Task: Create a due date automation trigger when advanced on, on the tuesday after a card is due add fields with custom field "Resume" set to a date more than 1 working days ago at 11:00 AM.
Action: Mouse moved to (822, 255)
Screenshot: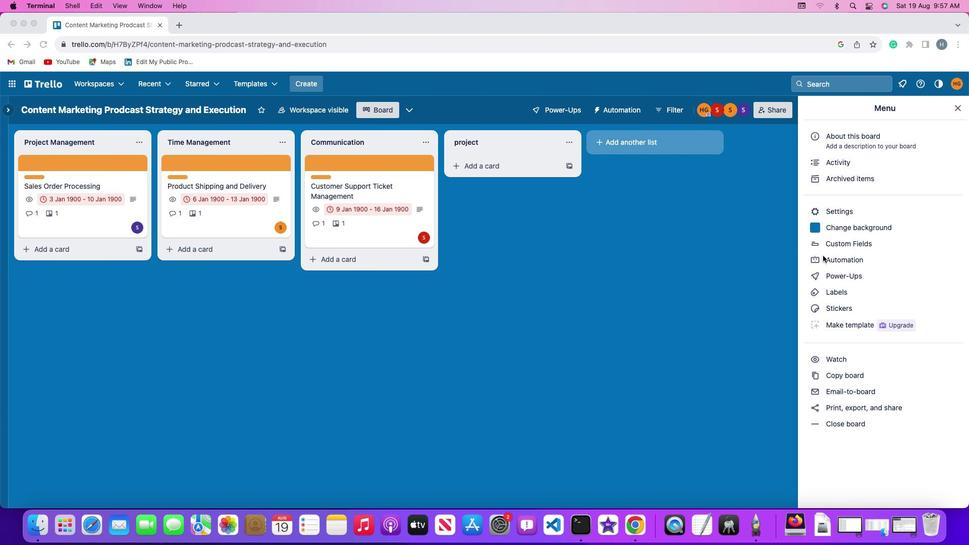 
Action: Mouse pressed left at (822, 255)
Screenshot: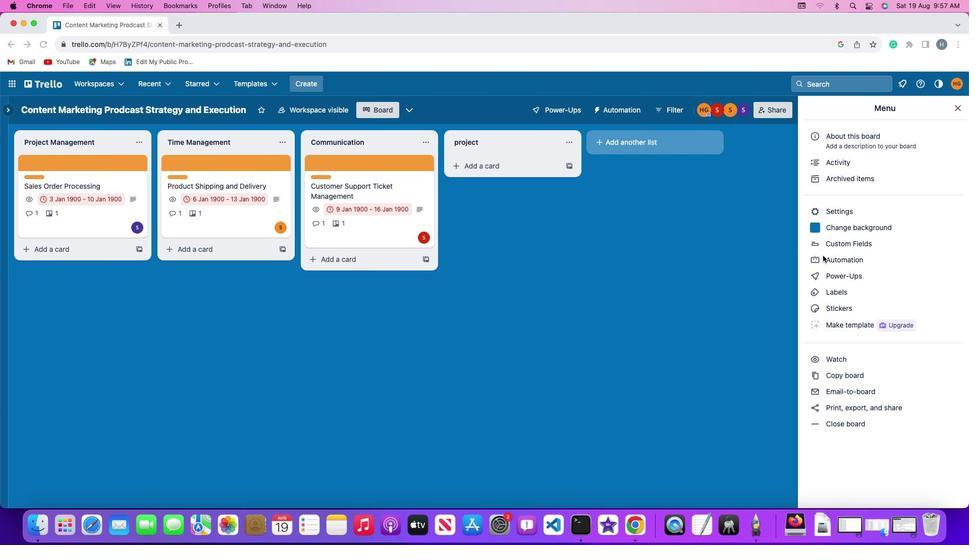 
Action: Mouse pressed left at (822, 255)
Screenshot: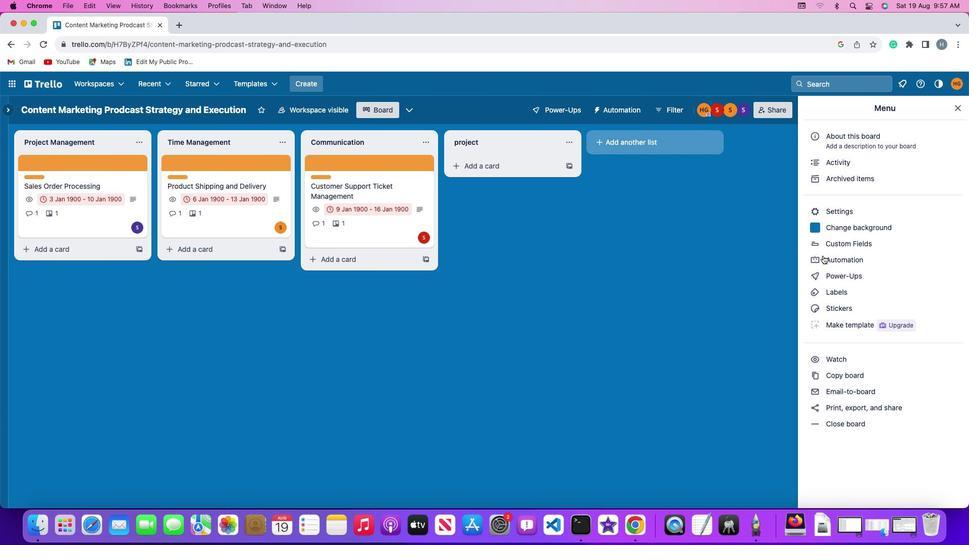 
Action: Mouse moved to (58, 236)
Screenshot: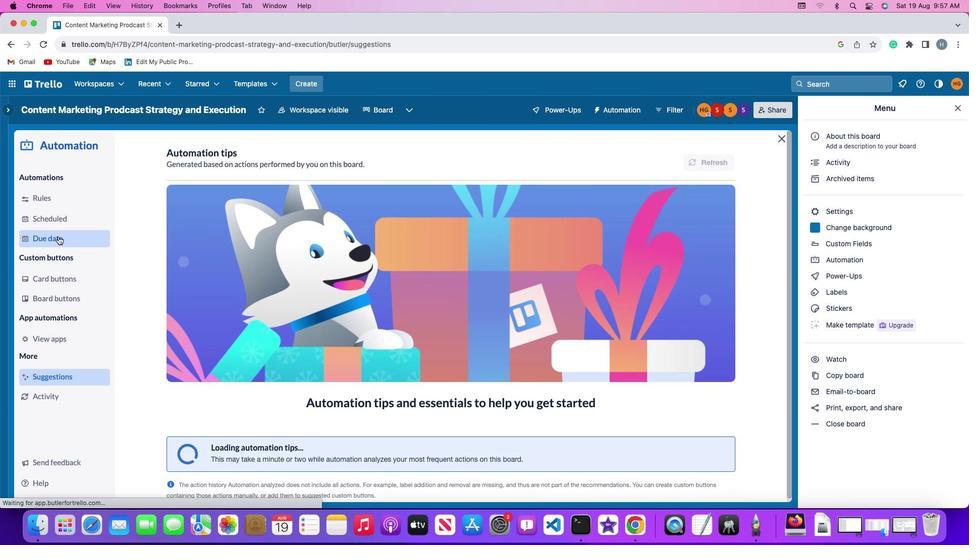 
Action: Mouse pressed left at (58, 236)
Screenshot: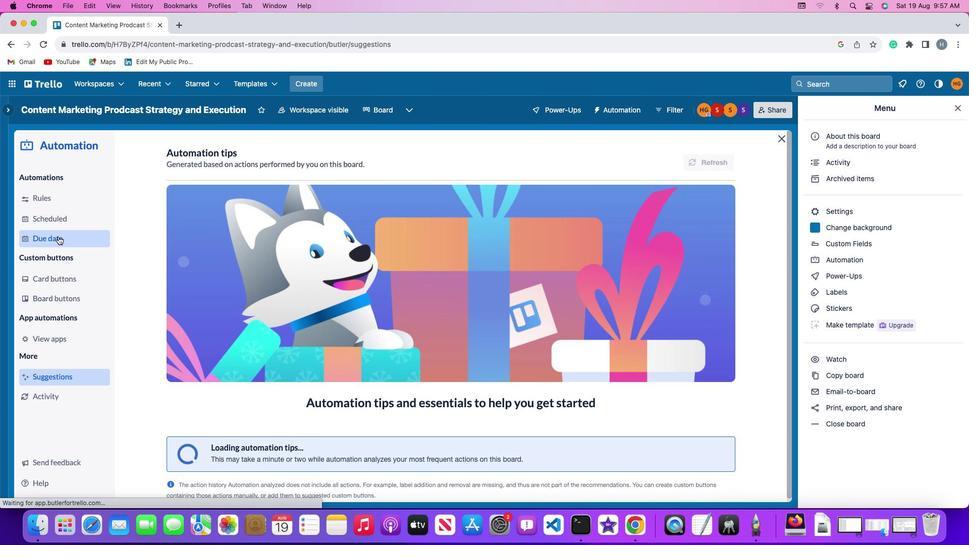 
Action: Mouse moved to (679, 154)
Screenshot: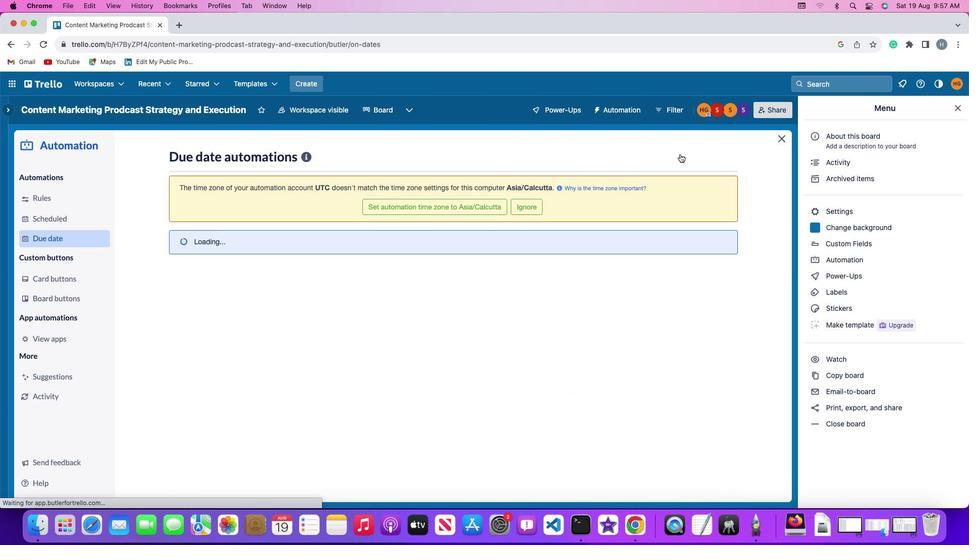 
Action: Mouse pressed left at (679, 154)
Screenshot: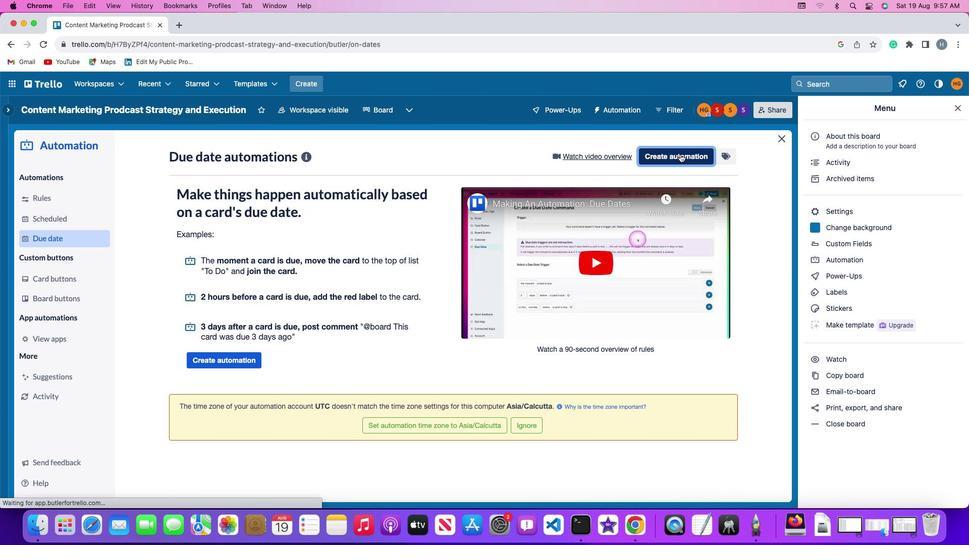 
Action: Mouse moved to (196, 252)
Screenshot: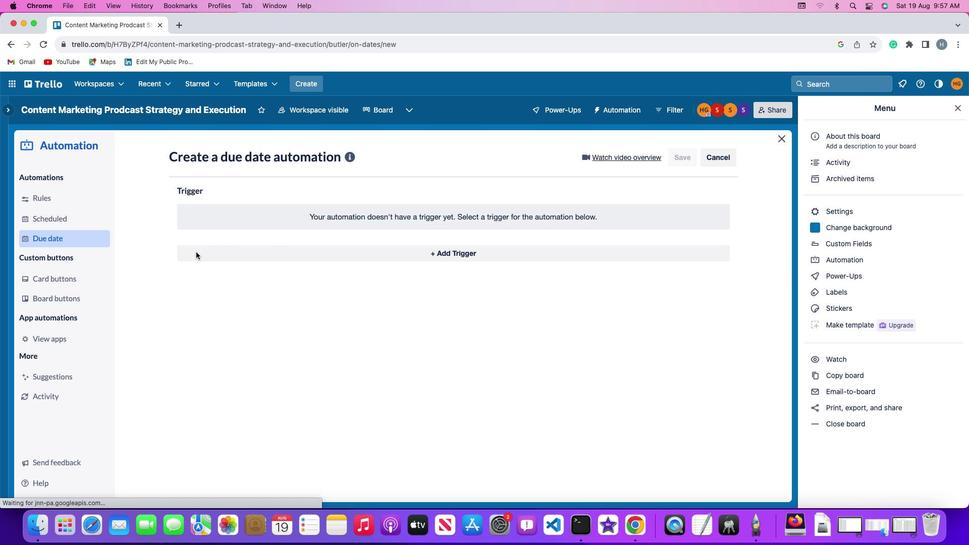 
Action: Mouse pressed left at (196, 252)
Screenshot: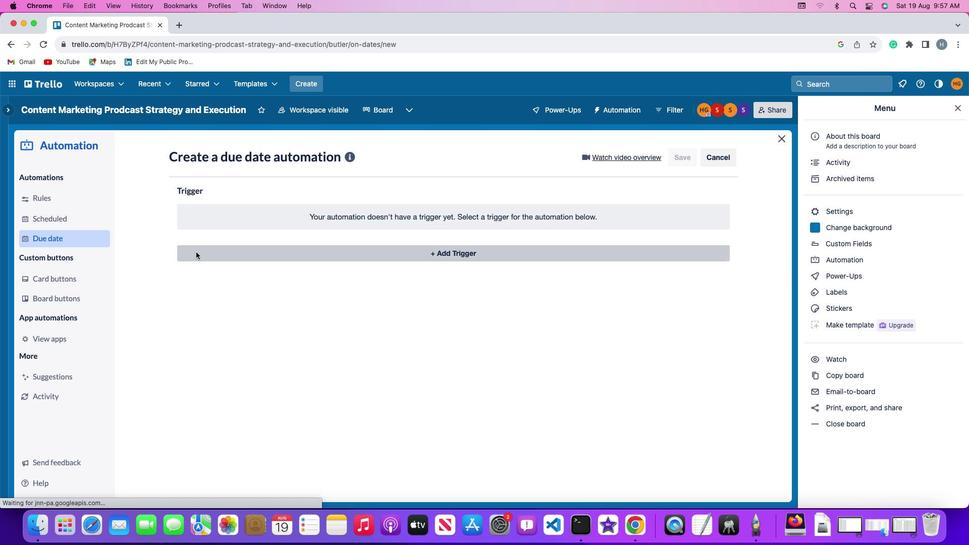 
Action: Mouse moved to (215, 441)
Screenshot: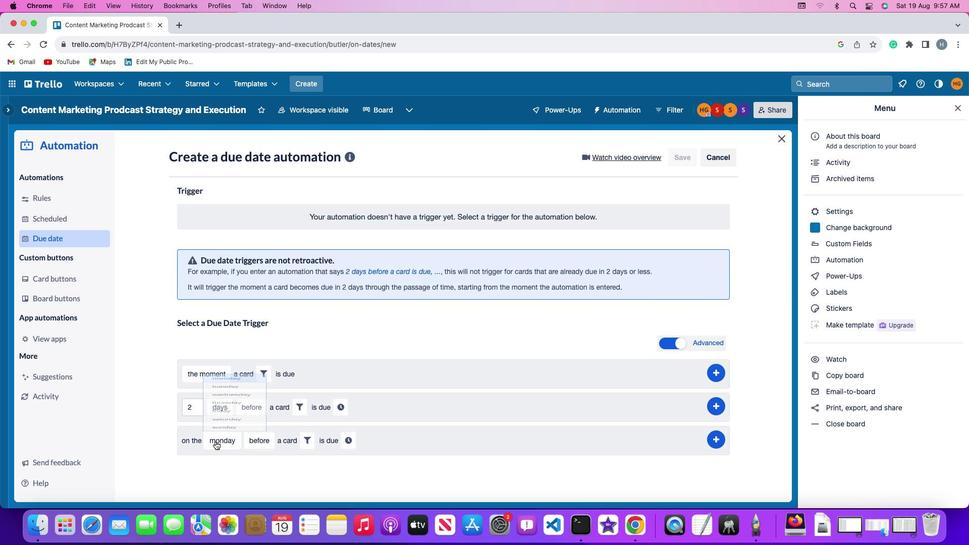 
Action: Mouse pressed left at (215, 441)
Screenshot: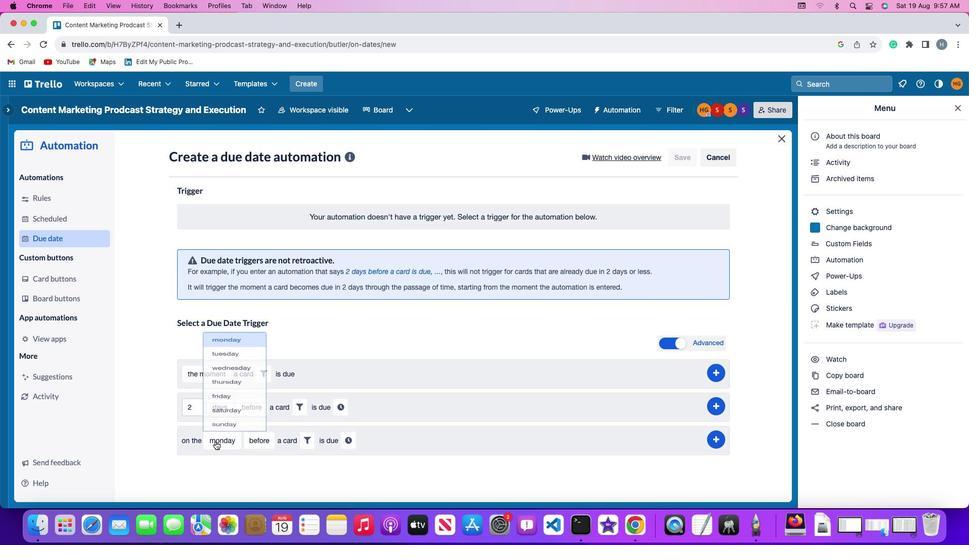 
Action: Mouse moved to (225, 327)
Screenshot: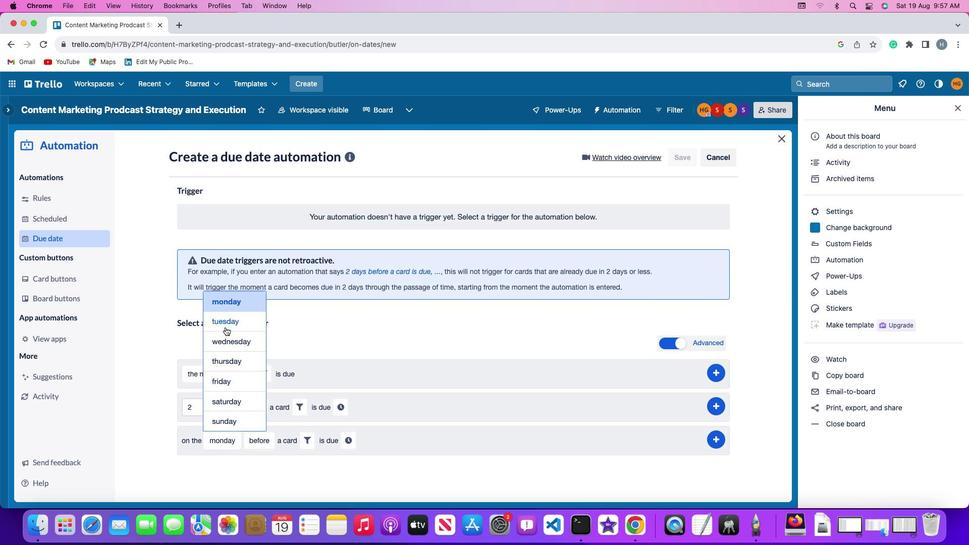 
Action: Mouse pressed left at (225, 327)
Screenshot: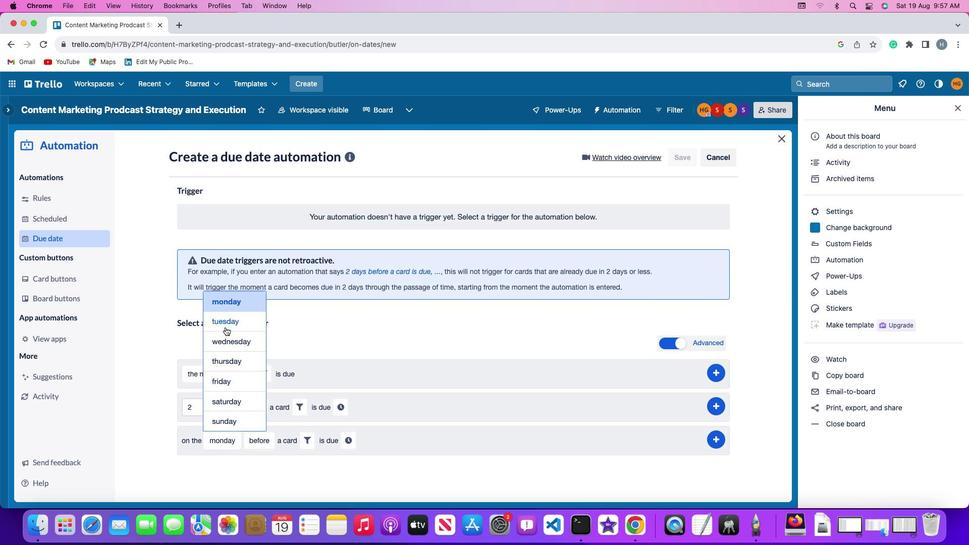 
Action: Mouse moved to (262, 442)
Screenshot: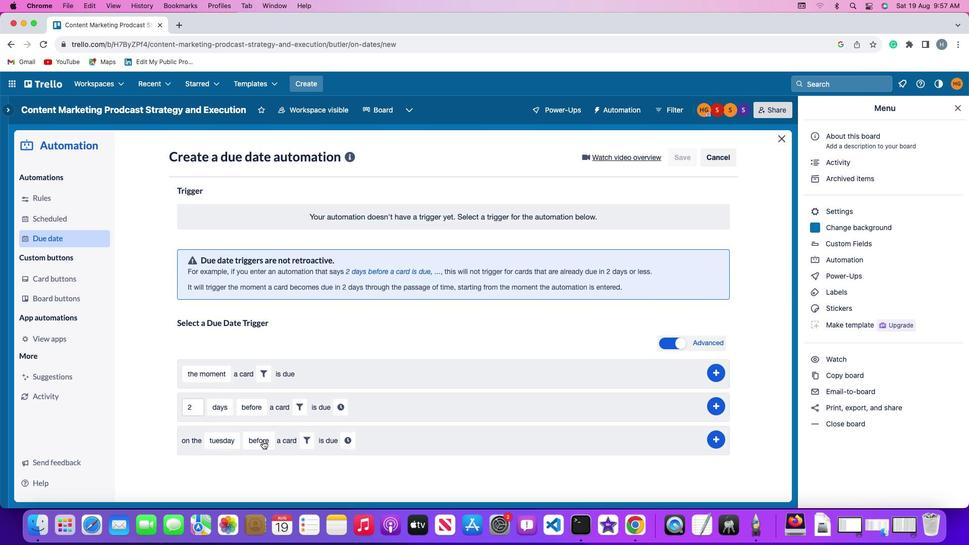 
Action: Mouse pressed left at (262, 442)
Screenshot: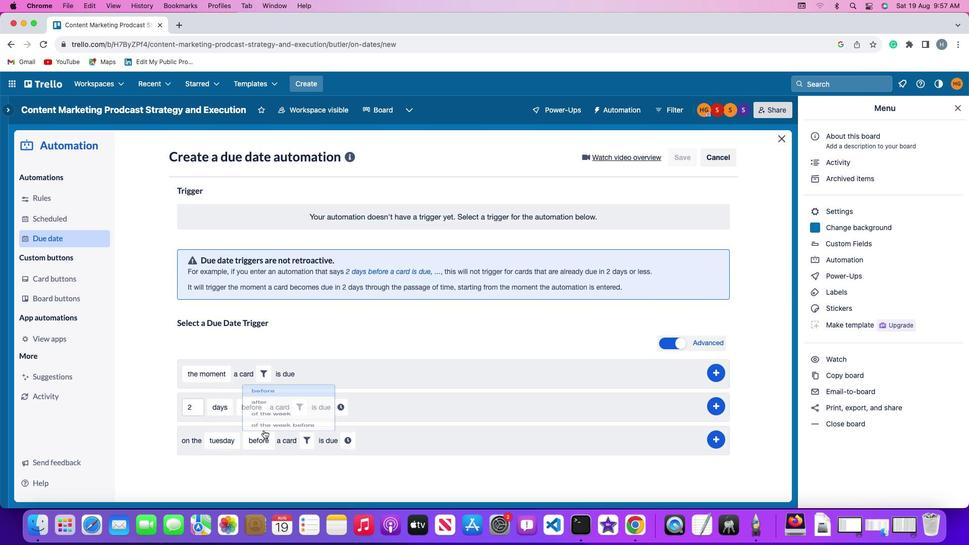 
Action: Mouse moved to (276, 381)
Screenshot: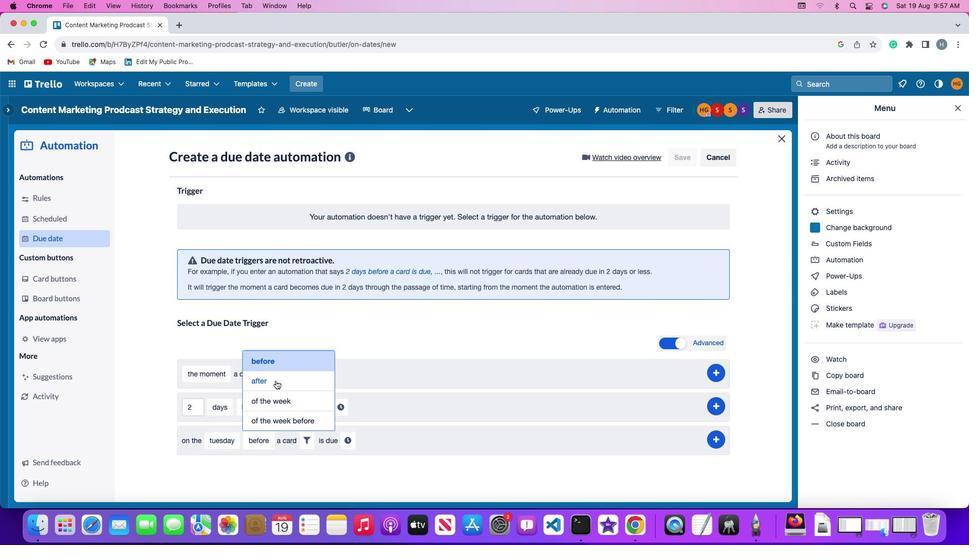 
Action: Mouse pressed left at (276, 381)
Screenshot: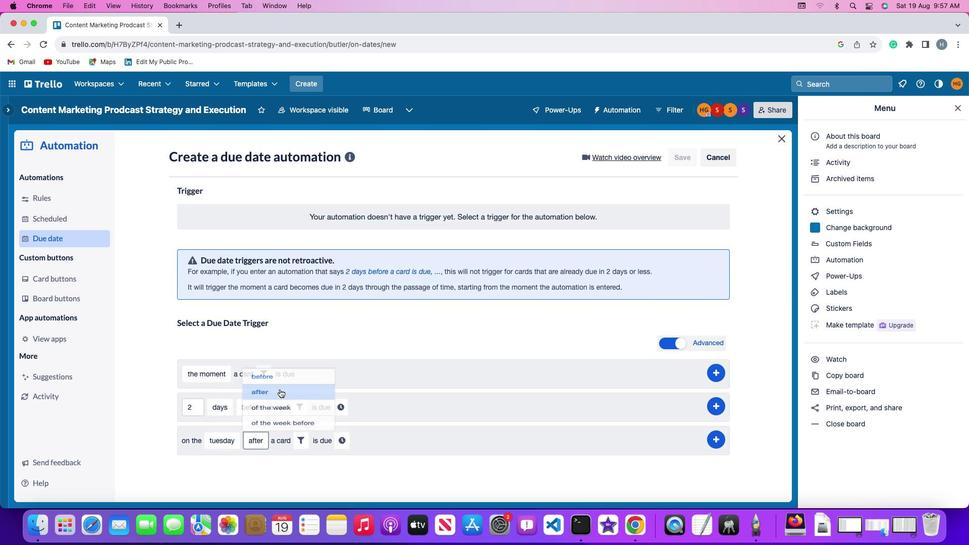
Action: Mouse moved to (302, 436)
Screenshot: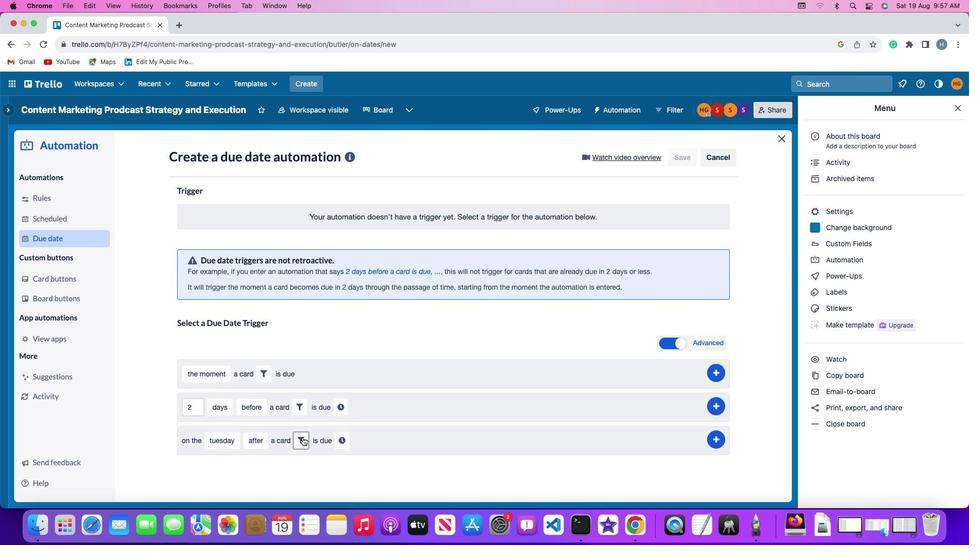 
Action: Mouse pressed left at (302, 436)
Screenshot: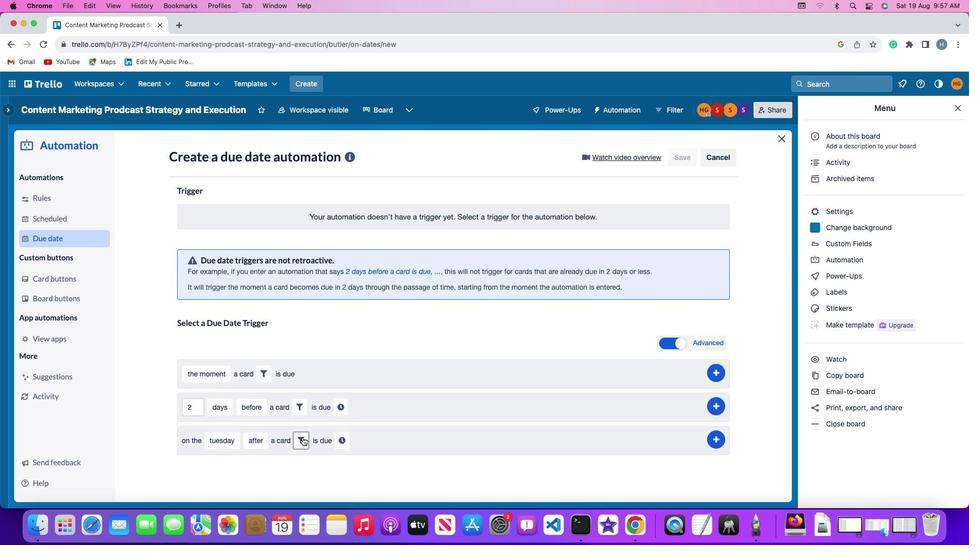 
Action: Mouse moved to (463, 467)
Screenshot: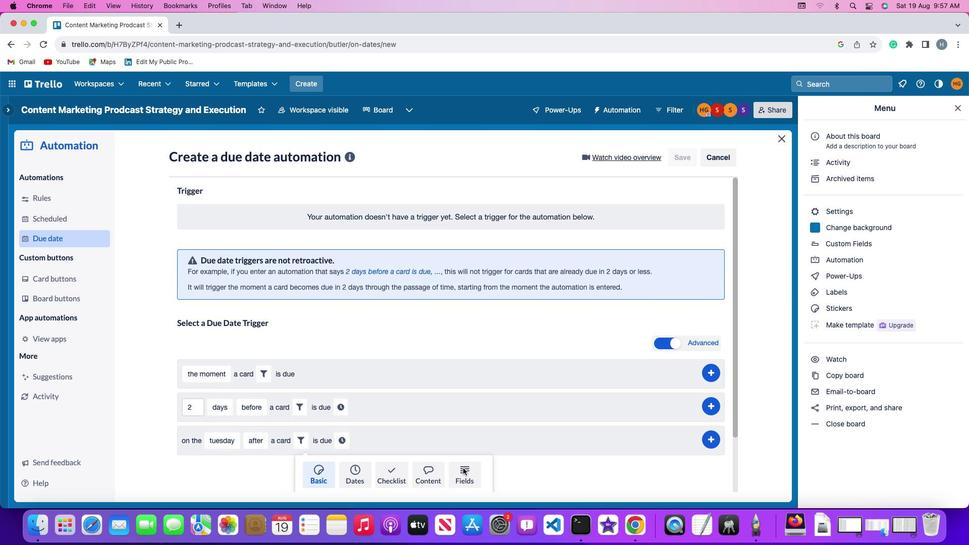 
Action: Mouse pressed left at (463, 467)
Screenshot: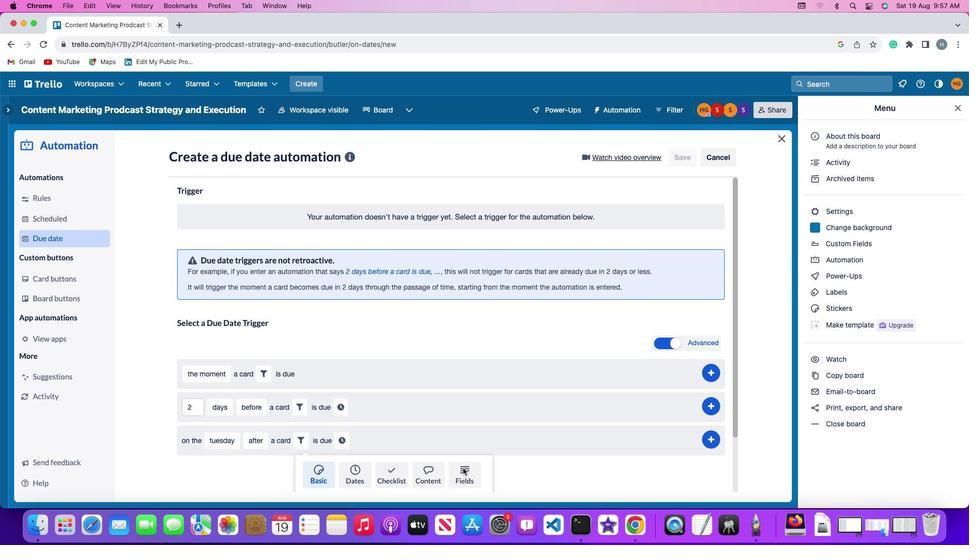 
Action: Mouse moved to (228, 463)
Screenshot: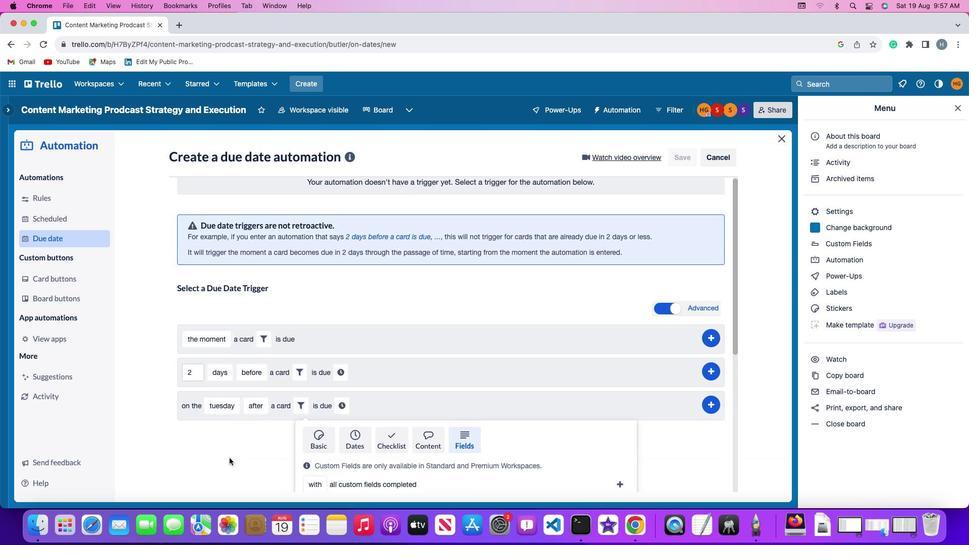 
Action: Mouse scrolled (228, 463) with delta (0, 0)
Screenshot: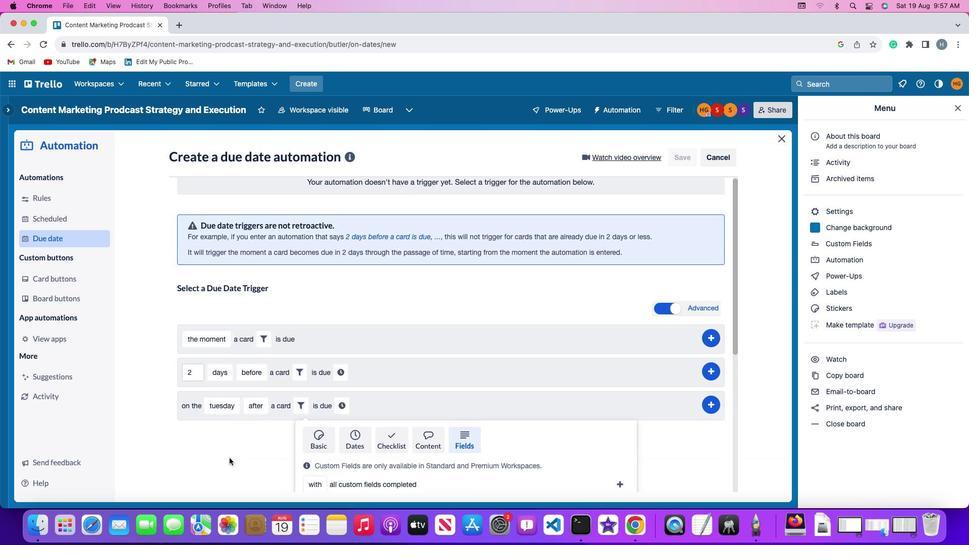 
Action: Mouse moved to (228, 463)
Screenshot: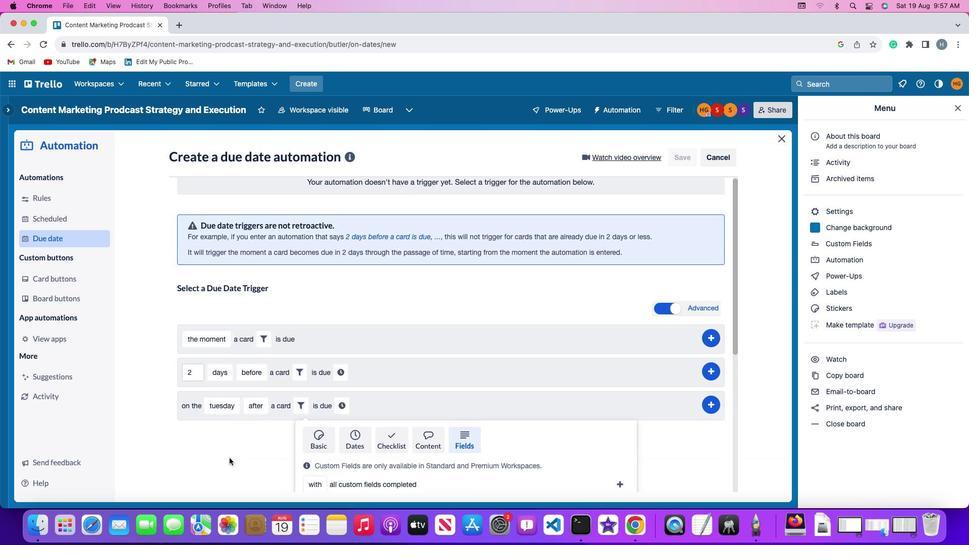 
Action: Mouse scrolled (228, 463) with delta (0, 0)
Screenshot: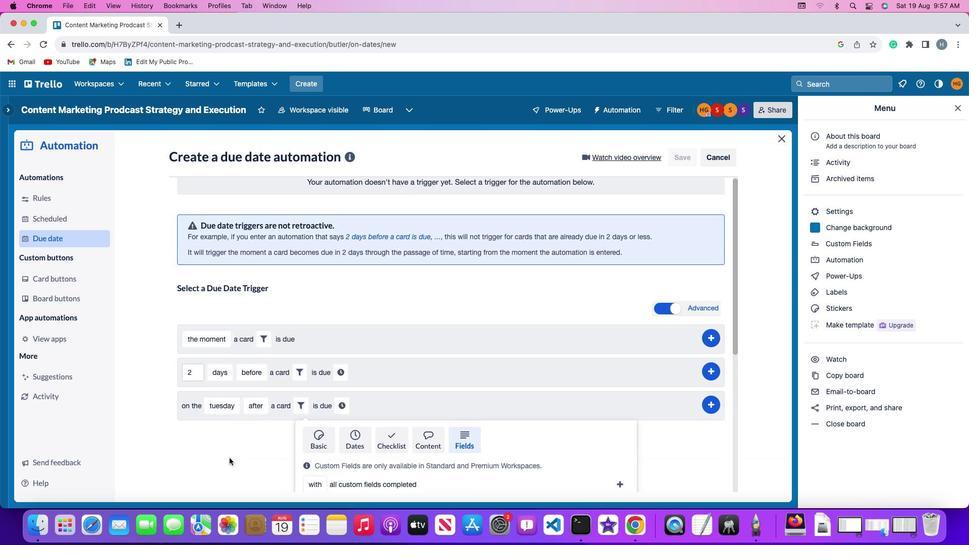 
Action: Mouse moved to (228, 463)
Screenshot: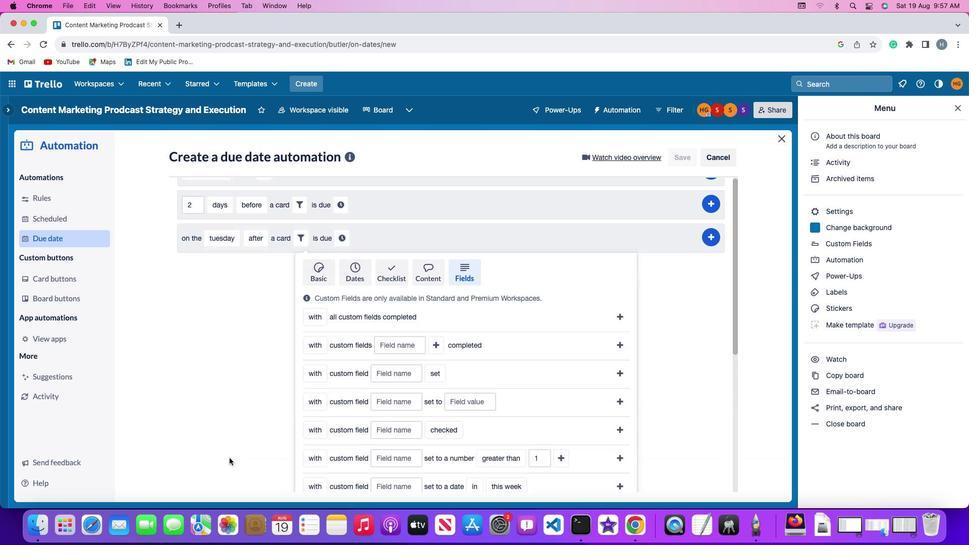 
Action: Mouse scrolled (228, 463) with delta (0, -1)
Screenshot: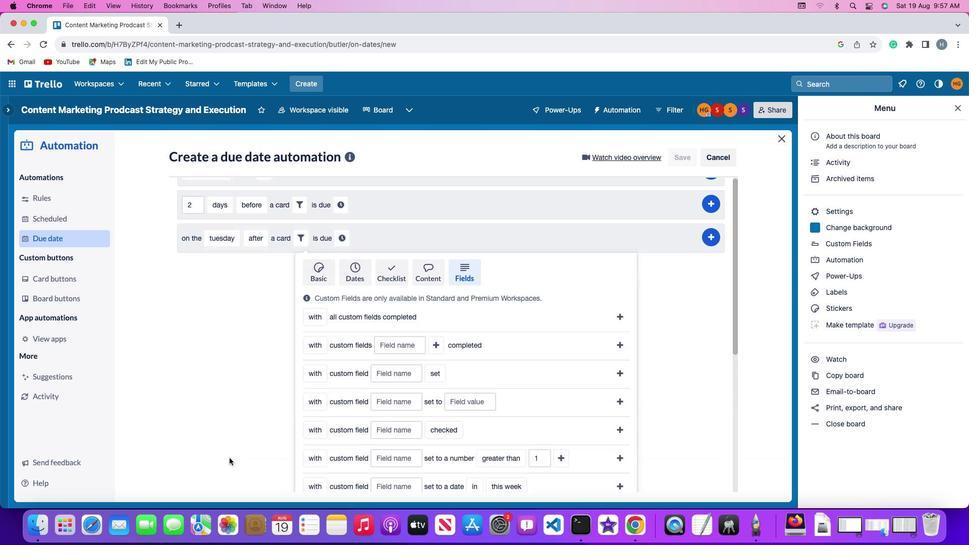 
Action: Mouse moved to (228, 461)
Screenshot: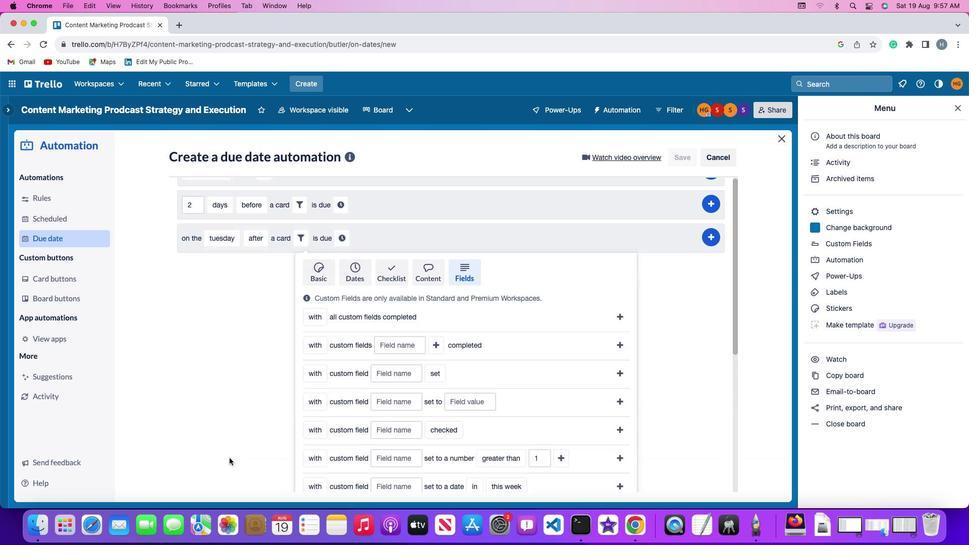 
Action: Mouse scrolled (228, 461) with delta (0, -2)
Screenshot: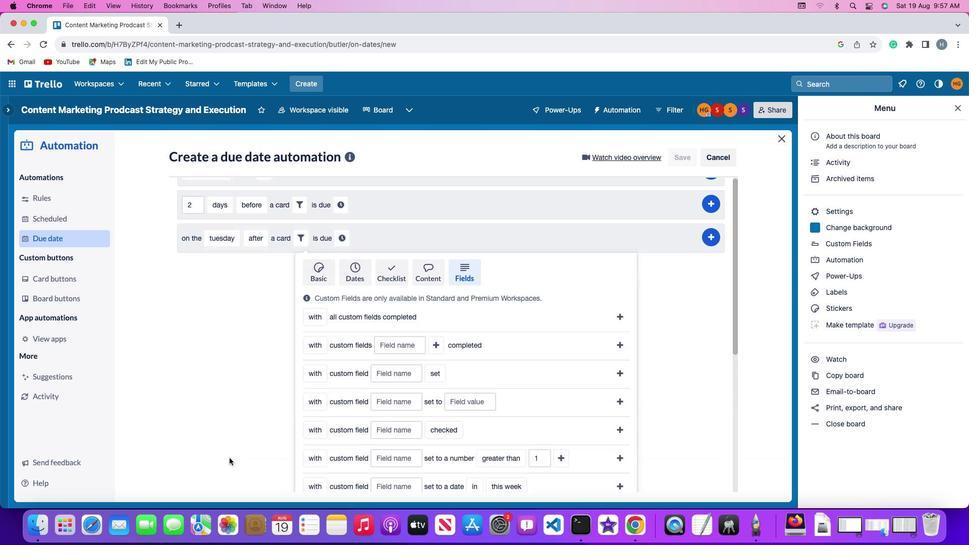 
Action: Mouse moved to (229, 460)
Screenshot: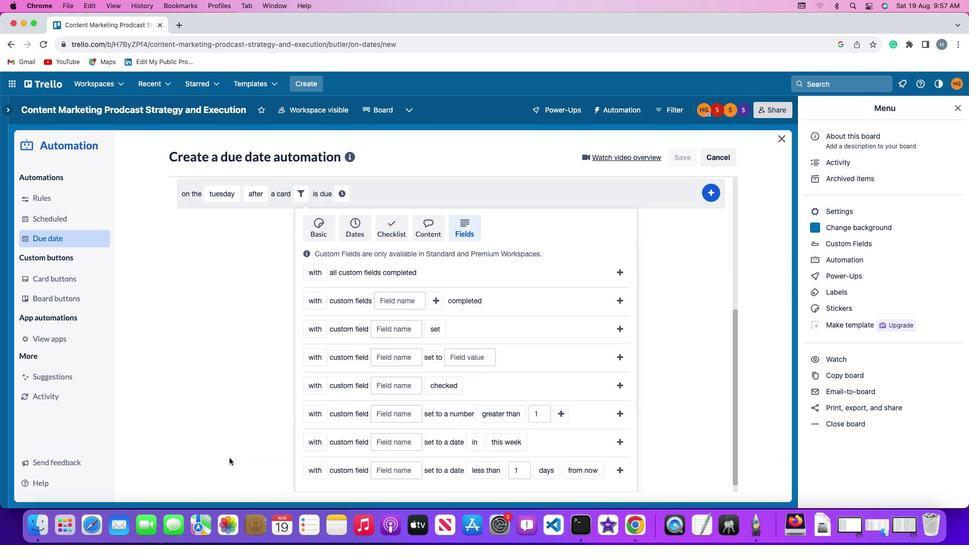 
Action: Mouse scrolled (229, 460) with delta (0, -2)
Screenshot: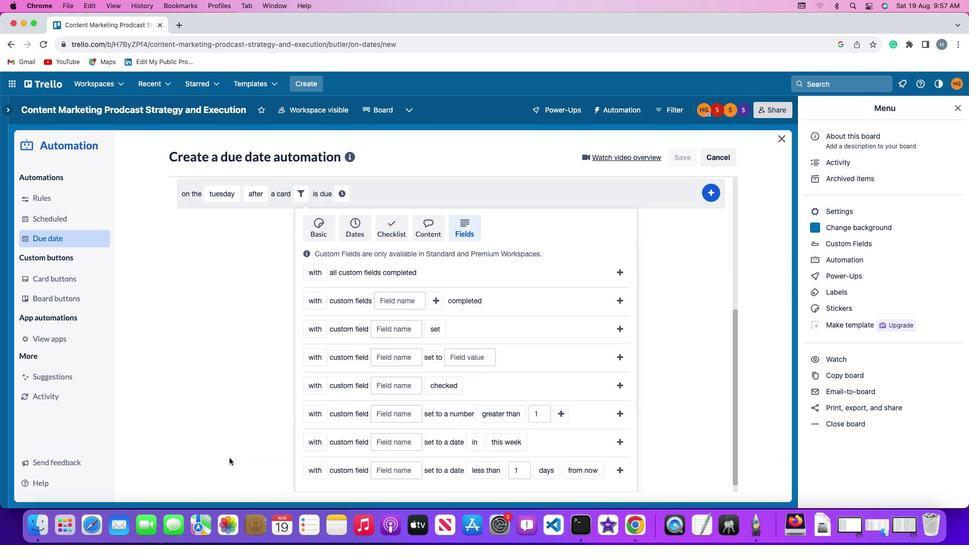 
Action: Mouse moved to (229, 457)
Screenshot: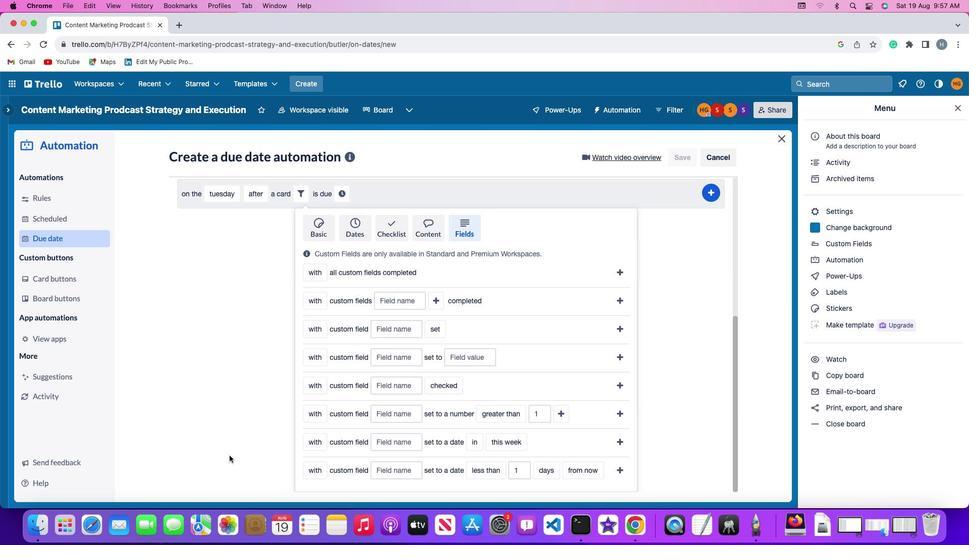 
Action: Mouse scrolled (229, 457) with delta (0, 0)
Screenshot: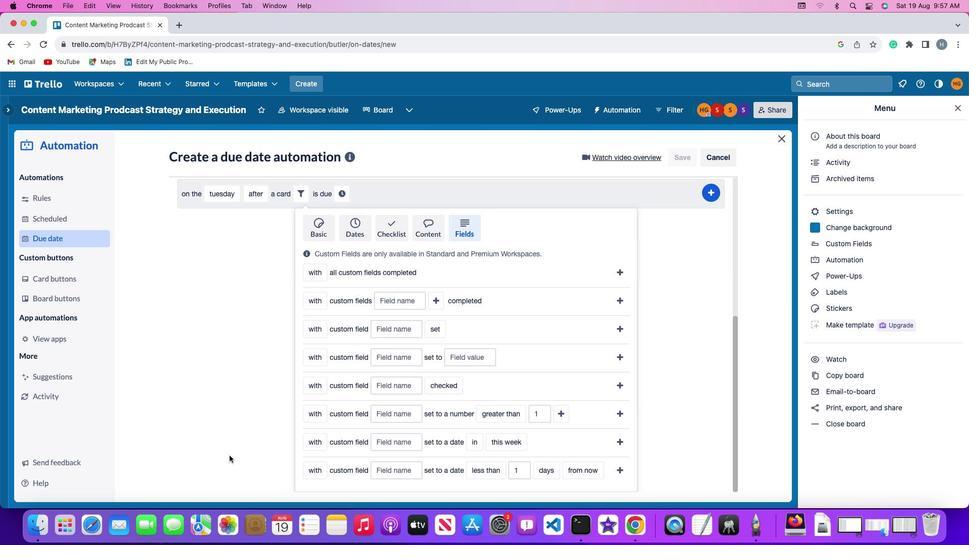 
Action: Mouse moved to (229, 457)
Screenshot: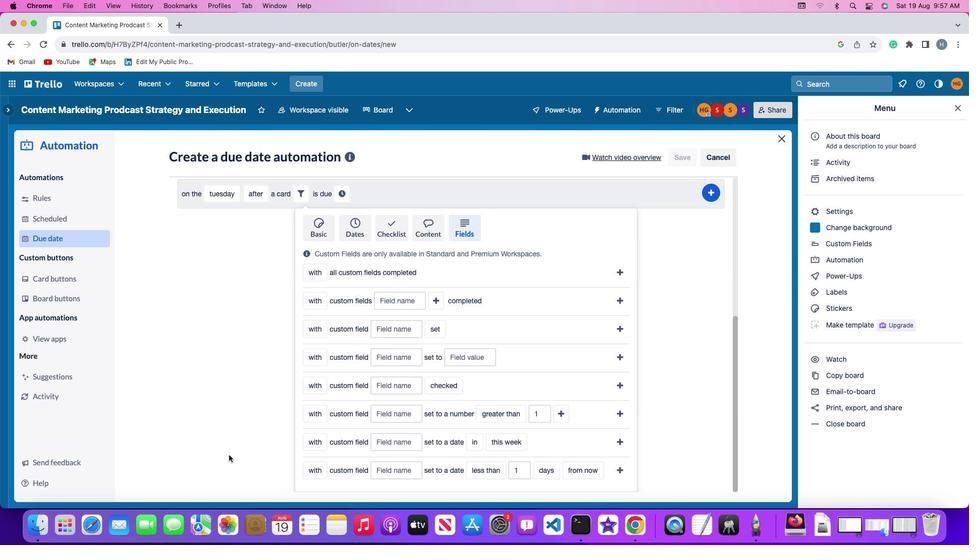 
Action: Mouse scrolled (229, 457) with delta (0, 0)
Screenshot: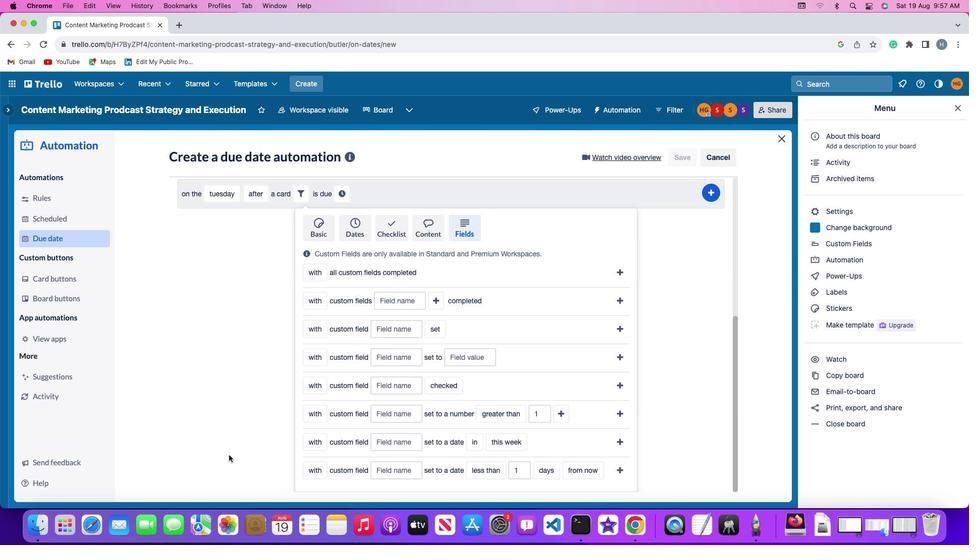 
Action: Mouse scrolled (229, 457) with delta (0, -1)
Screenshot: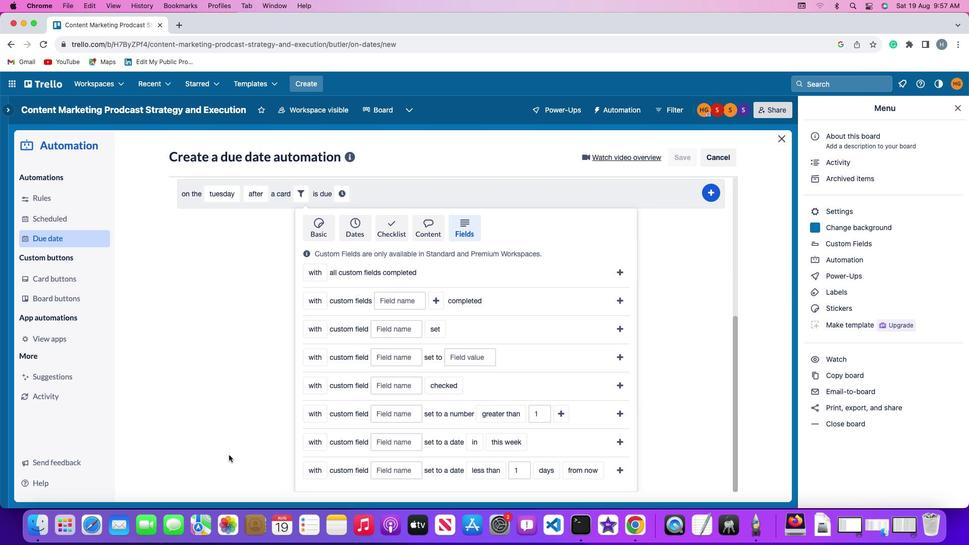 
Action: Mouse moved to (229, 456)
Screenshot: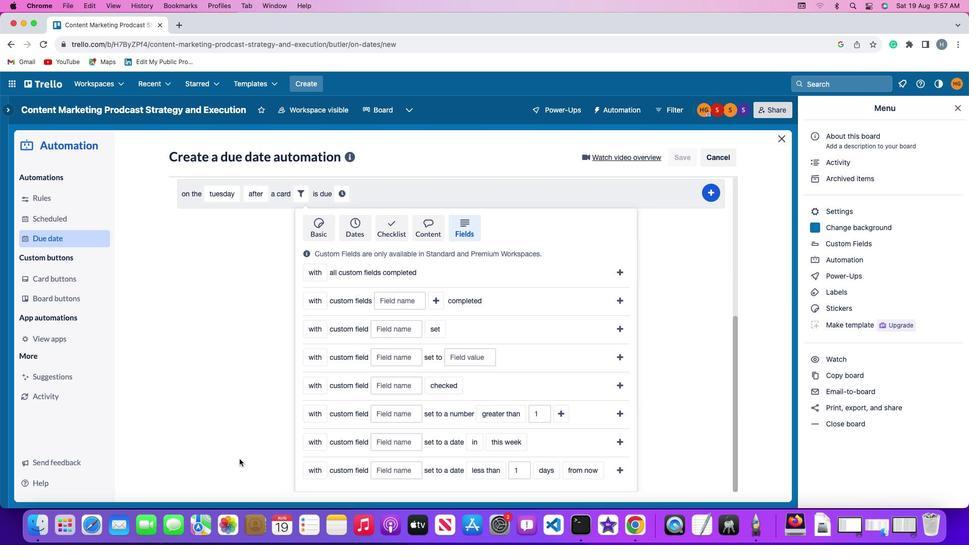 
Action: Mouse scrolled (229, 456) with delta (0, -2)
Screenshot: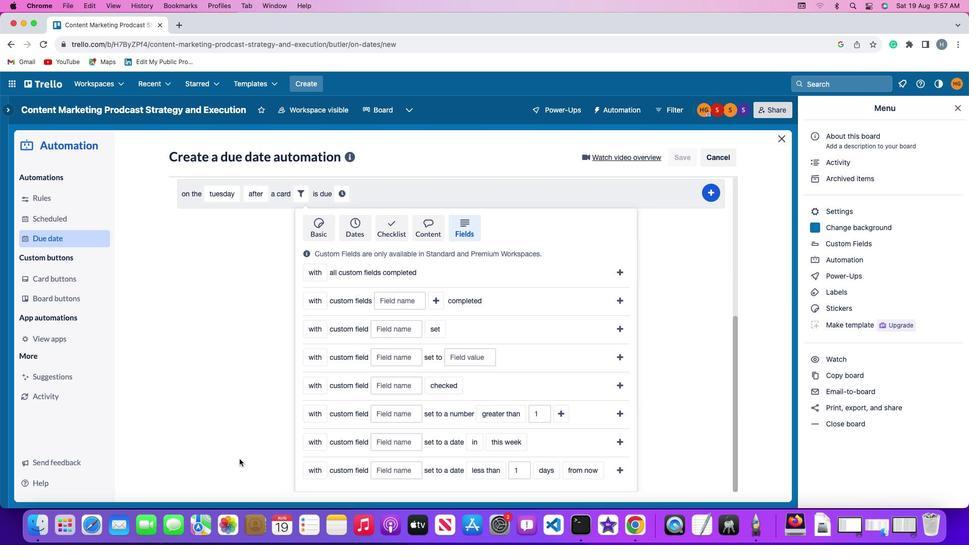 
Action: Mouse moved to (310, 466)
Screenshot: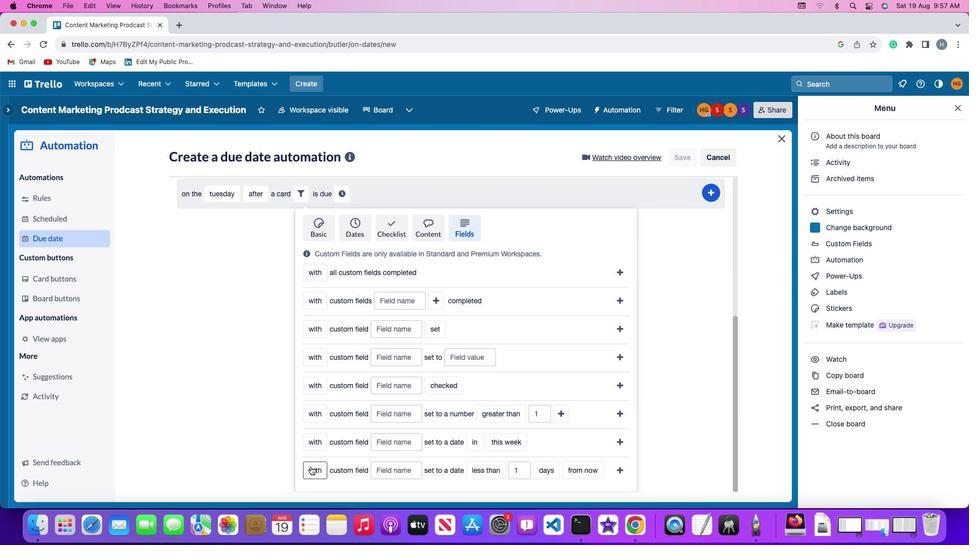
Action: Mouse pressed left at (310, 466)
Screenshot: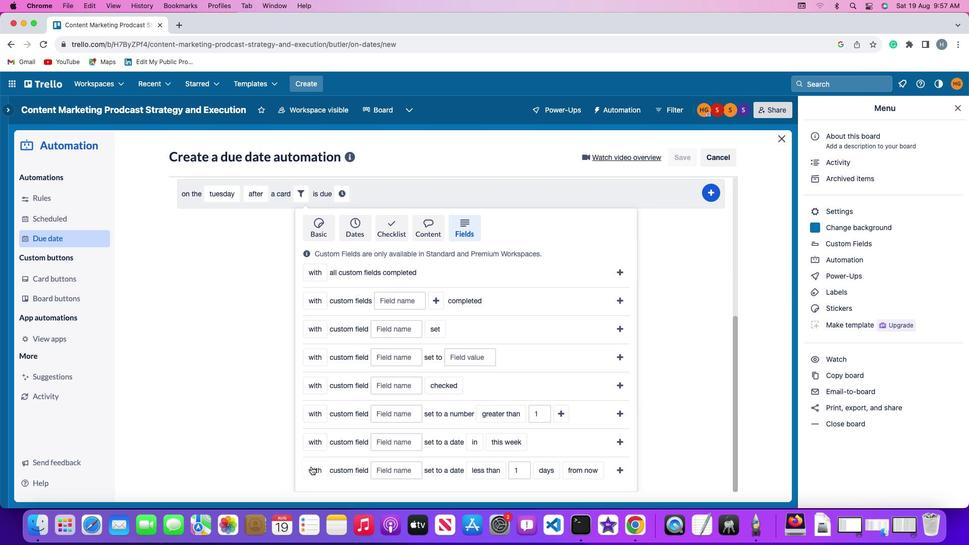 
Action: Mouse moved to (317, 430)
Screenshot: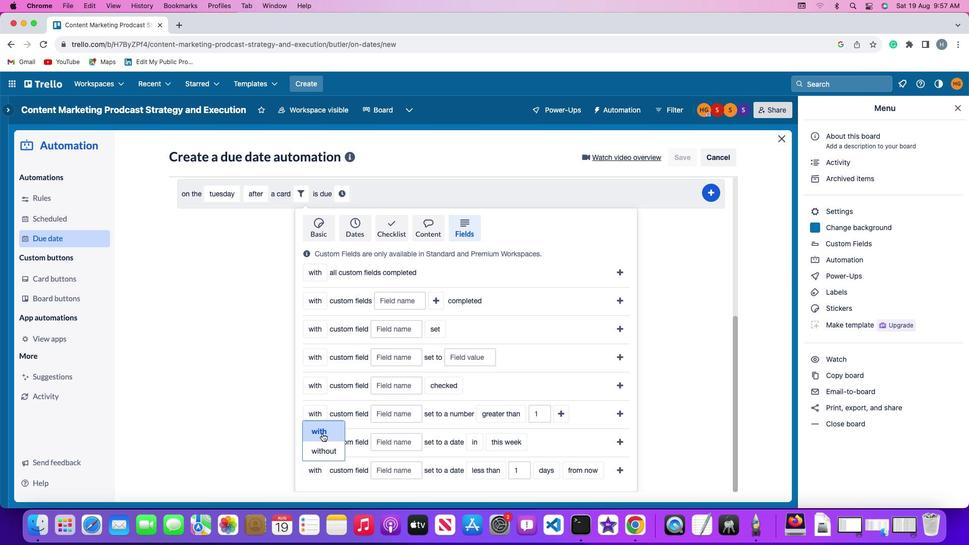 
Action: Mouse pressed left at (317, 430)
Screenshot: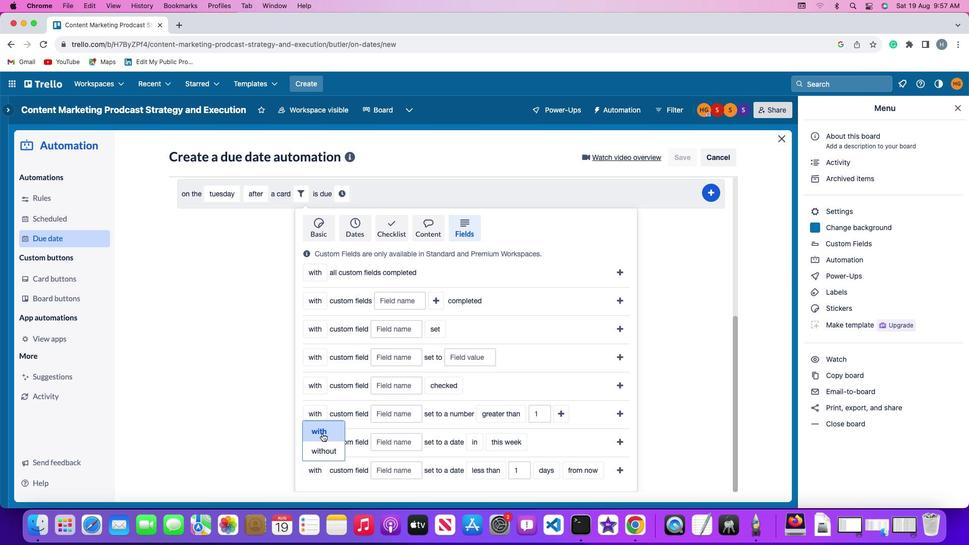 
Action: Mouse moved to (387, 471)
Screenshot: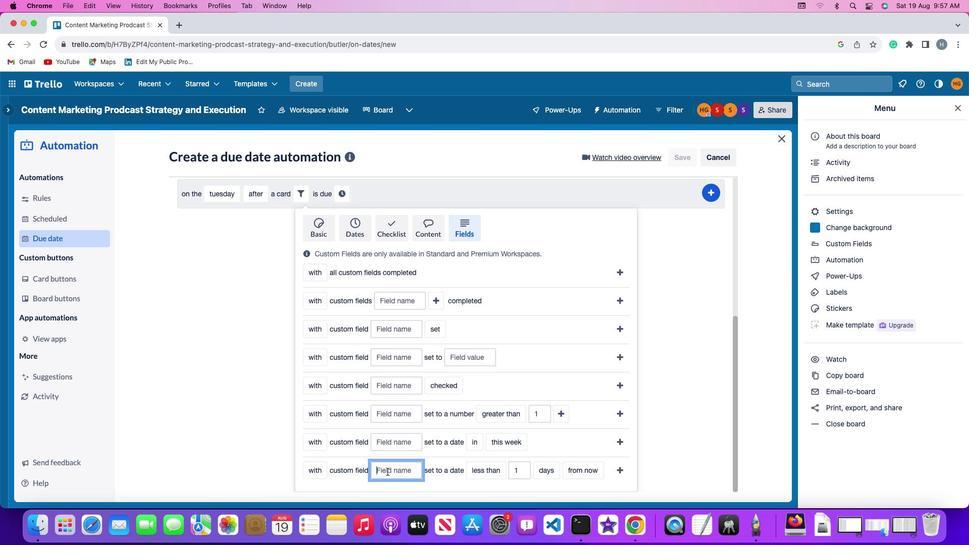
Action: Mouse pressed left at (387, 471)
Screenshot: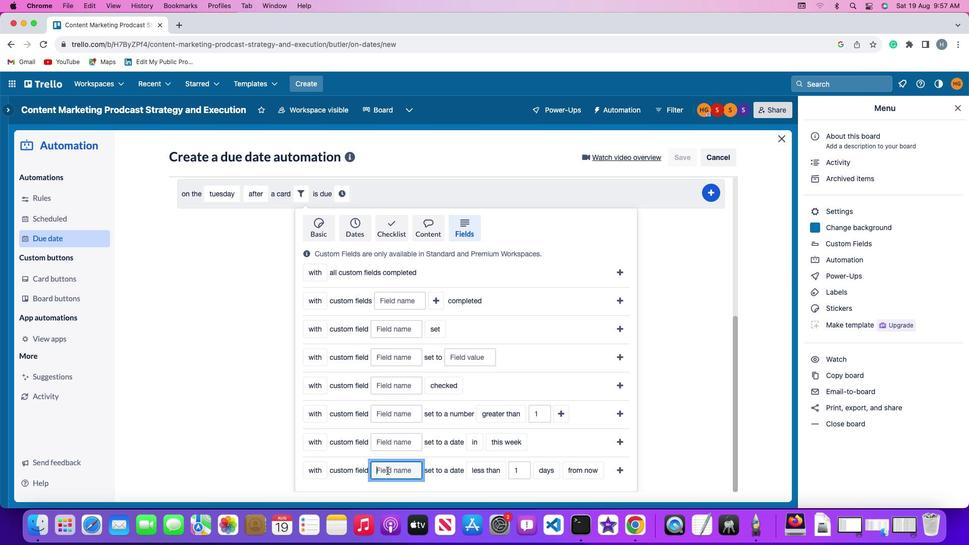 
Action: Mouse moved to (379, 471)
Screenshot: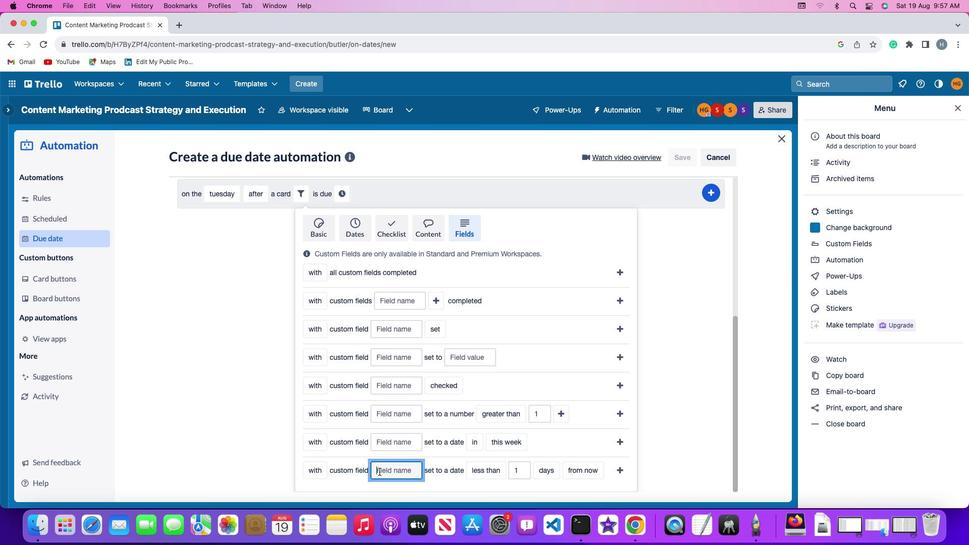 
Action: Key pressed Key.shift'R''e''s''u''m''e'
Screenshot: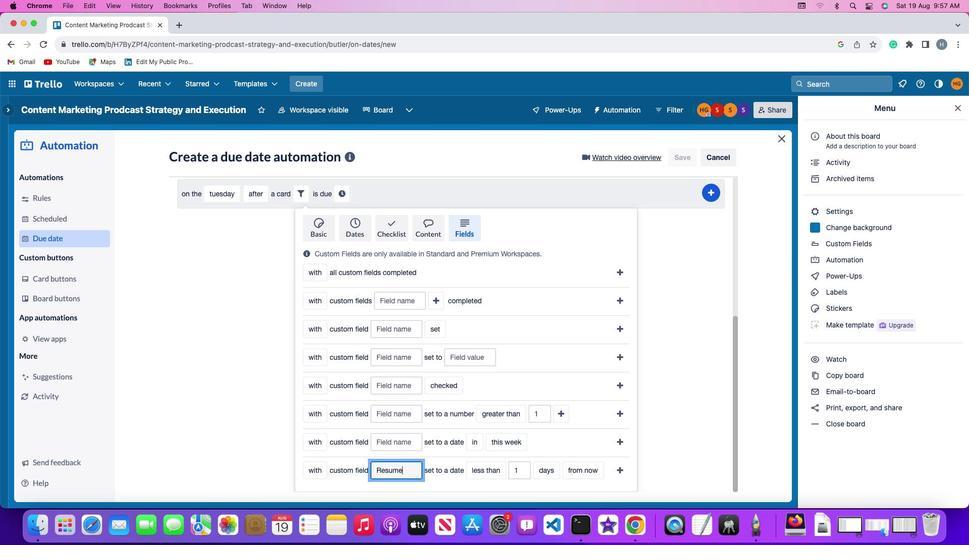 
Action: Mouse moved to (448, 474)
Screenshot: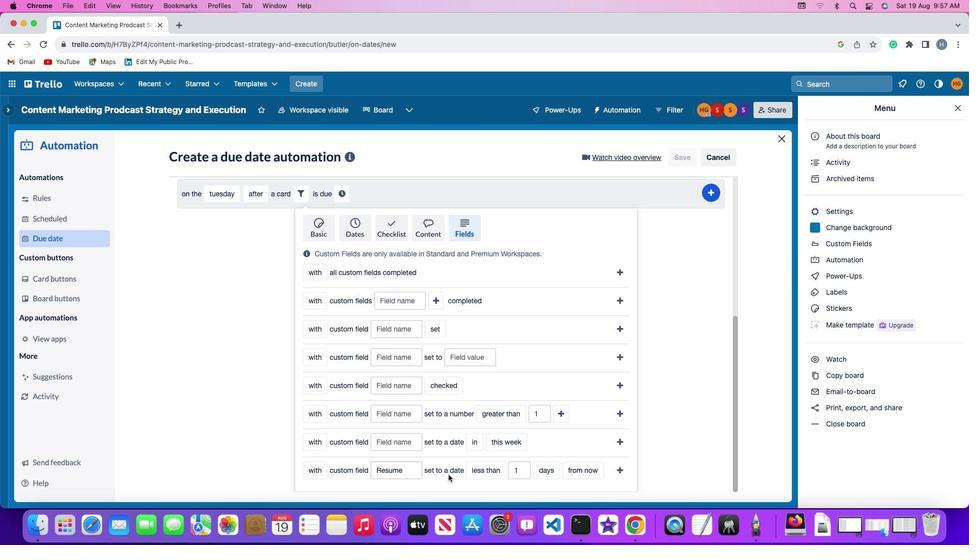 
Action: Mouse pressed left at (448, 474)
Screenshot: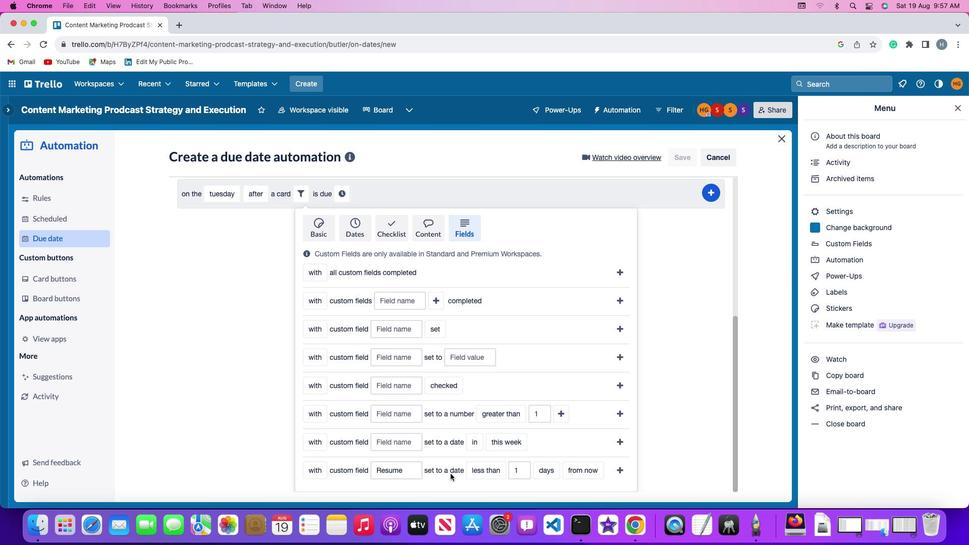 
Action: Mouse moved to (497, 467)
Screenshot: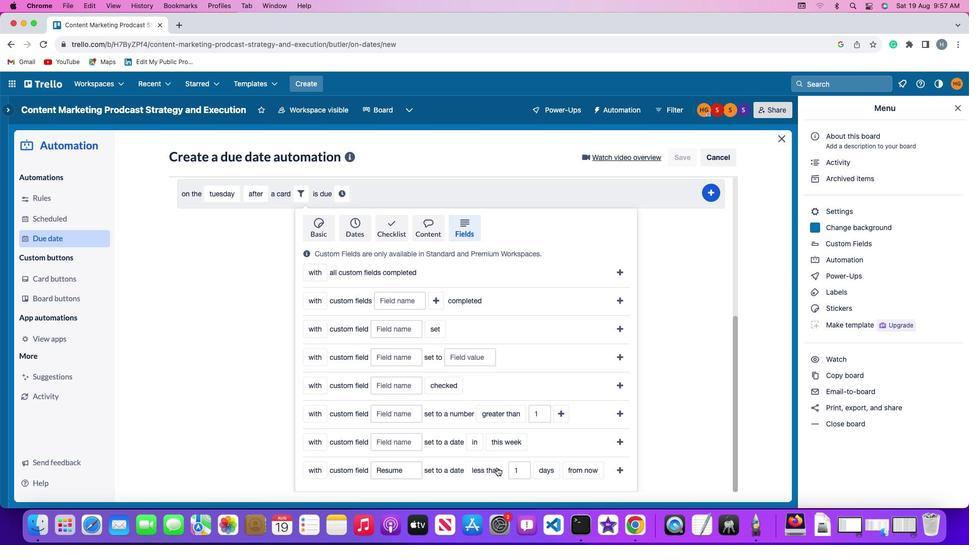 
Action: Mouse pressed left at (497, 467)
Screenshot: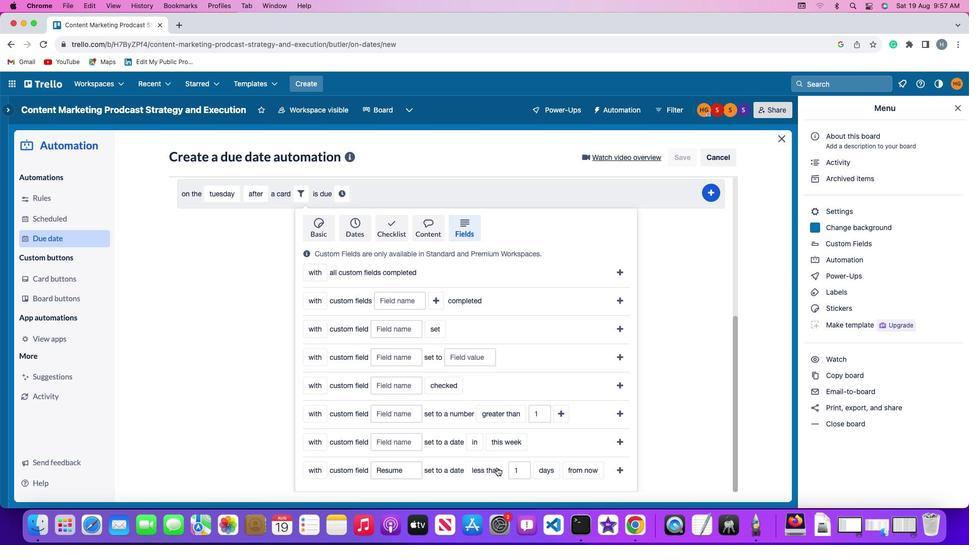
Action: Mouse moved to (494, 432)
Screenshot: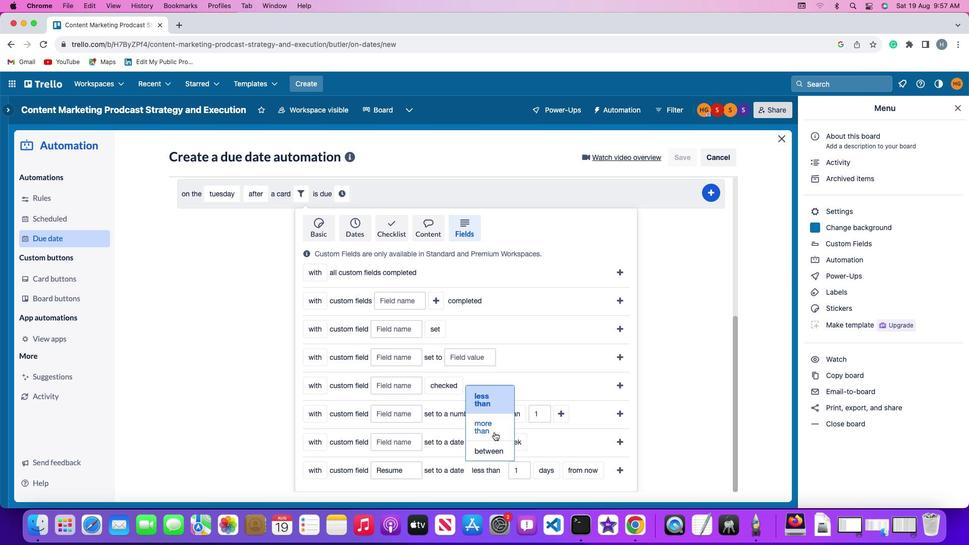 
Action: Mouse pressed left at (494, 432)
Screenshot: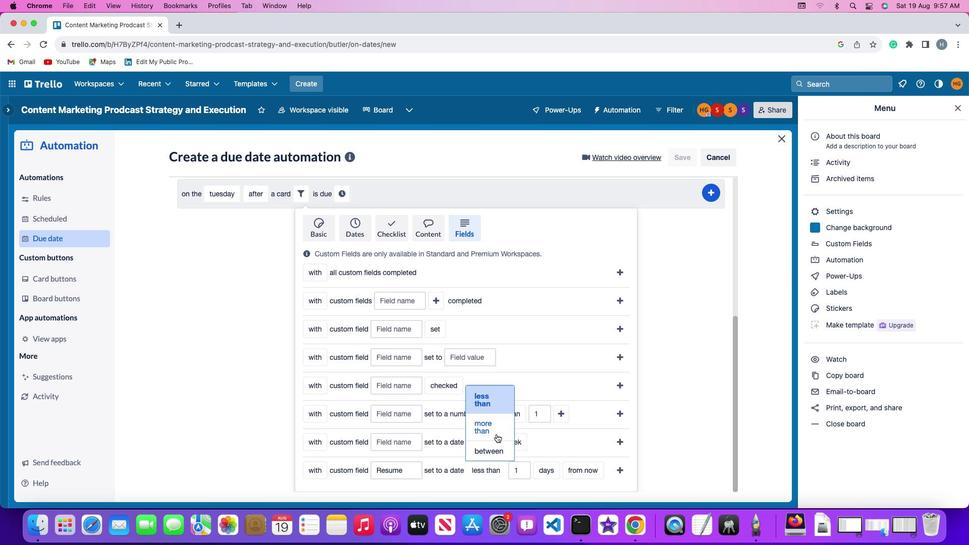 
Action: Mouse moved to (525, 470)
Screenshot: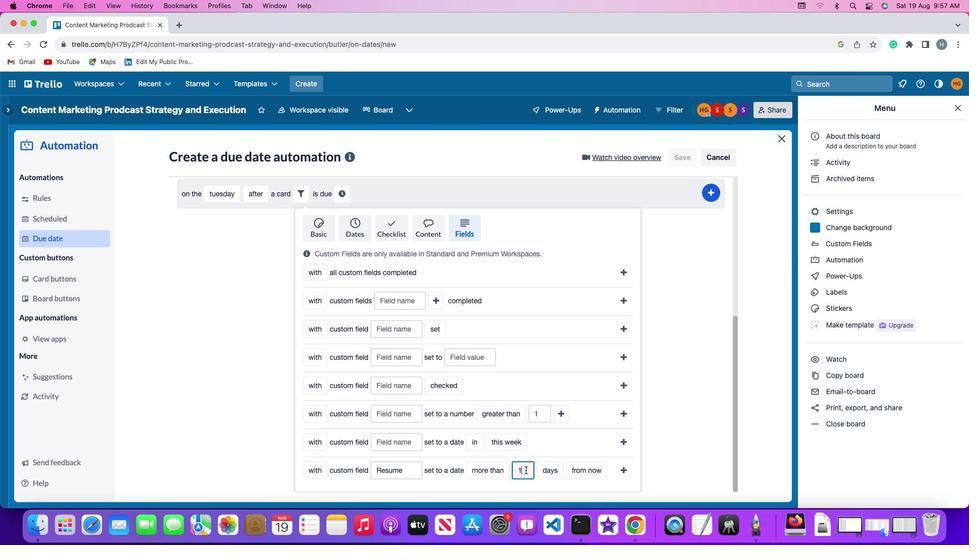 
Action: Mouse pressed left at (525, 470)
Screenshot: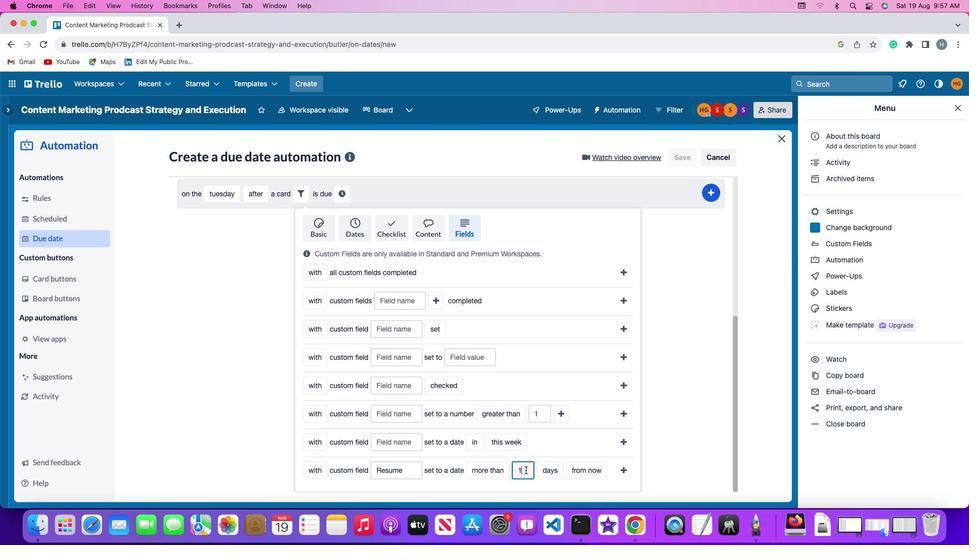 
Action: Key pressed Key.backspace'1'
Screenshot: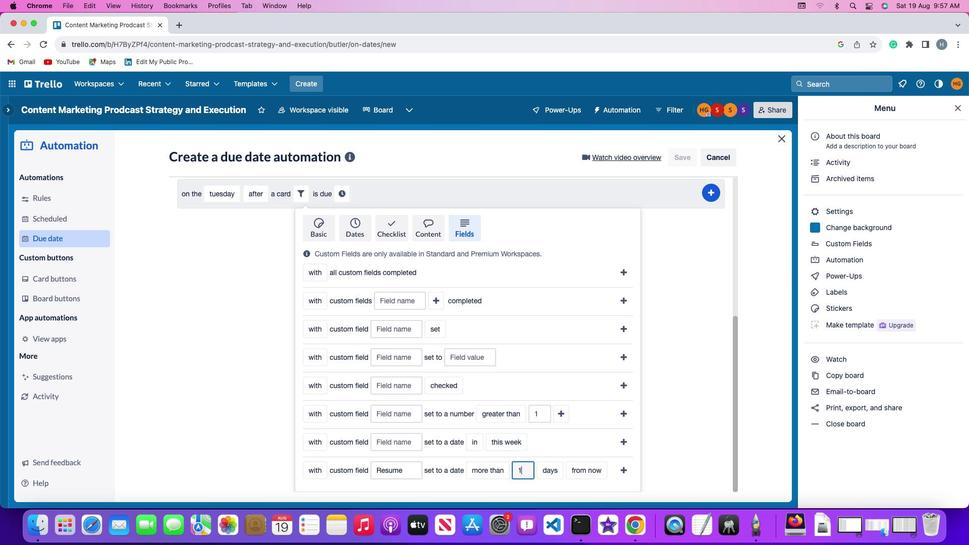 
Action: Mouse moved to (551, 469)
Screenshot: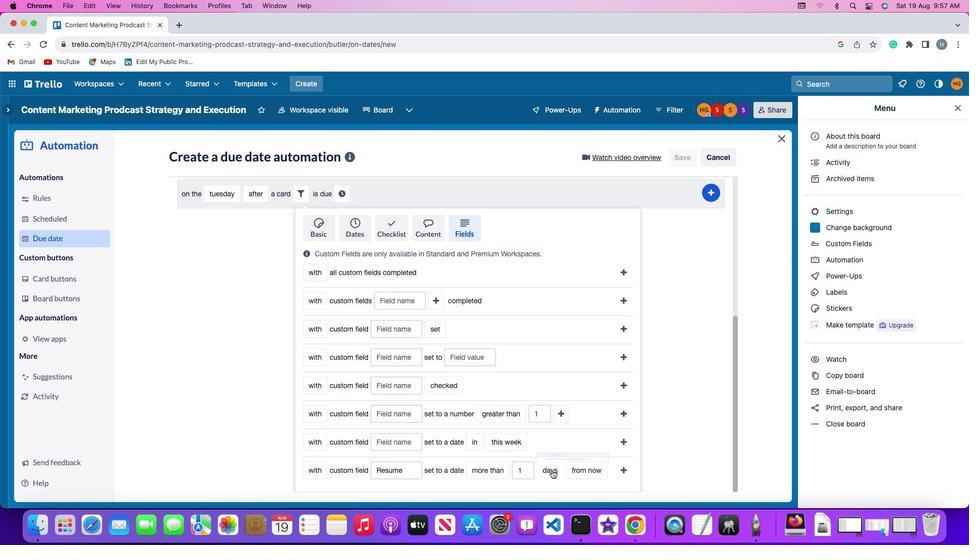 
Action: Mouse pressed left at (551, 469)
Screenshot: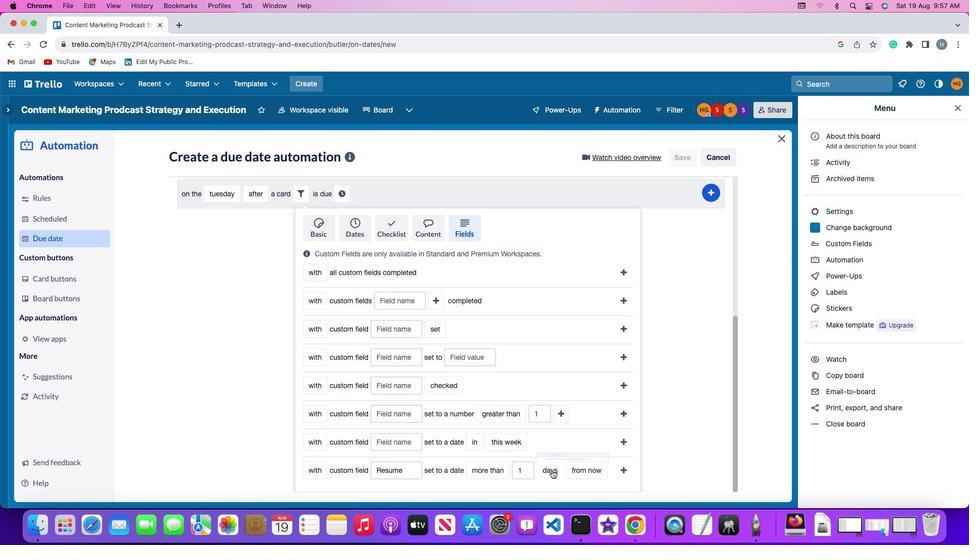 
Action: Mouse moved to (560, 450)
Screenshot: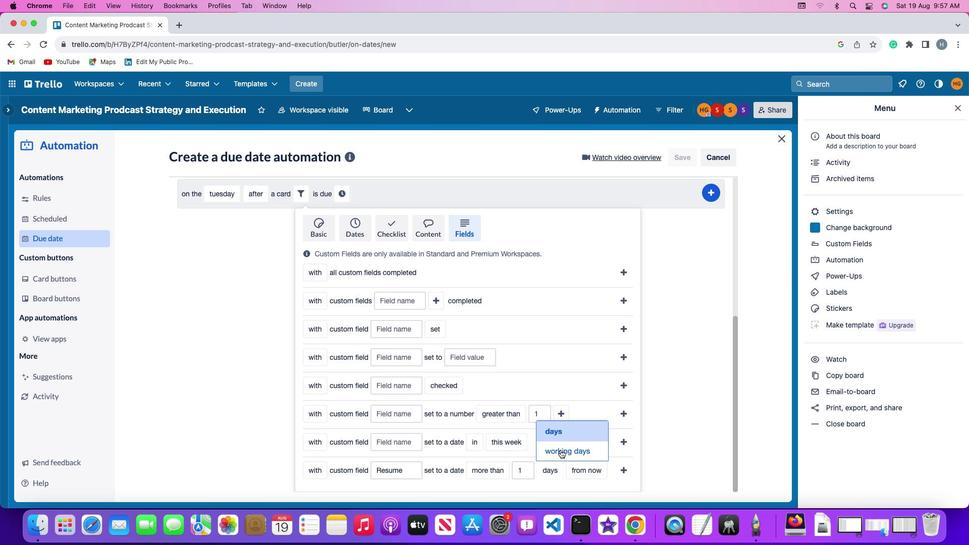 
Action: Mouse pressed left at (560, 450)
Screenshot: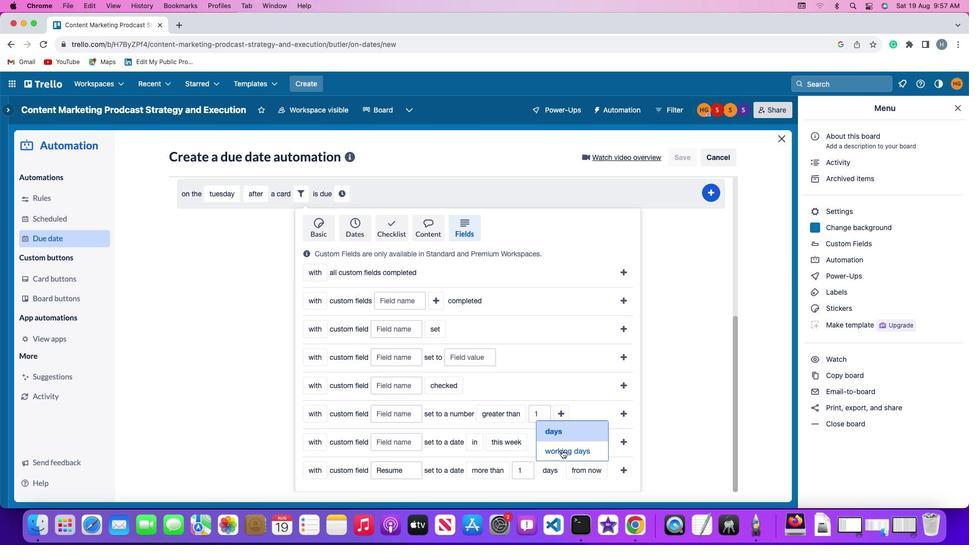 
Action: Mouse moved to (592, 467)
Screenshot: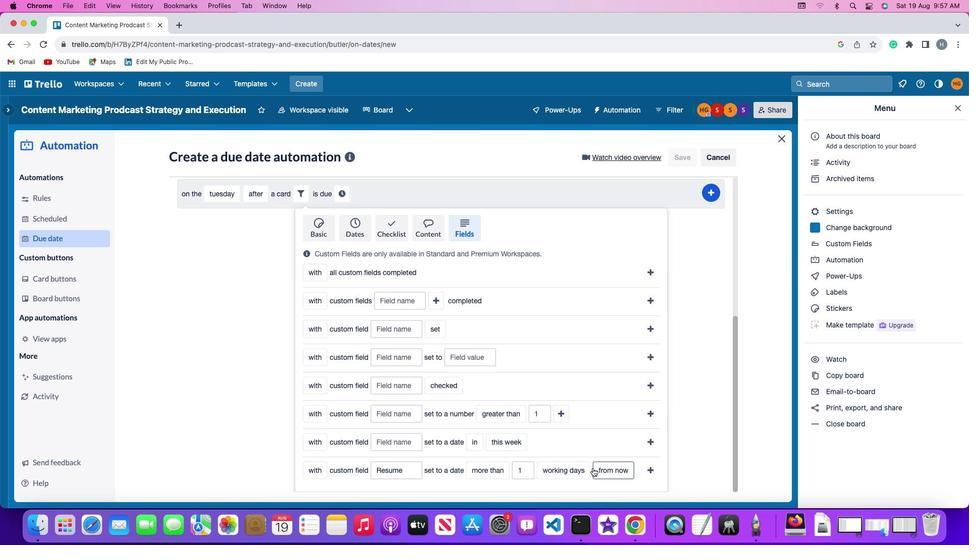
Action: Mouse pressed left at (592, 467)
Screenshot: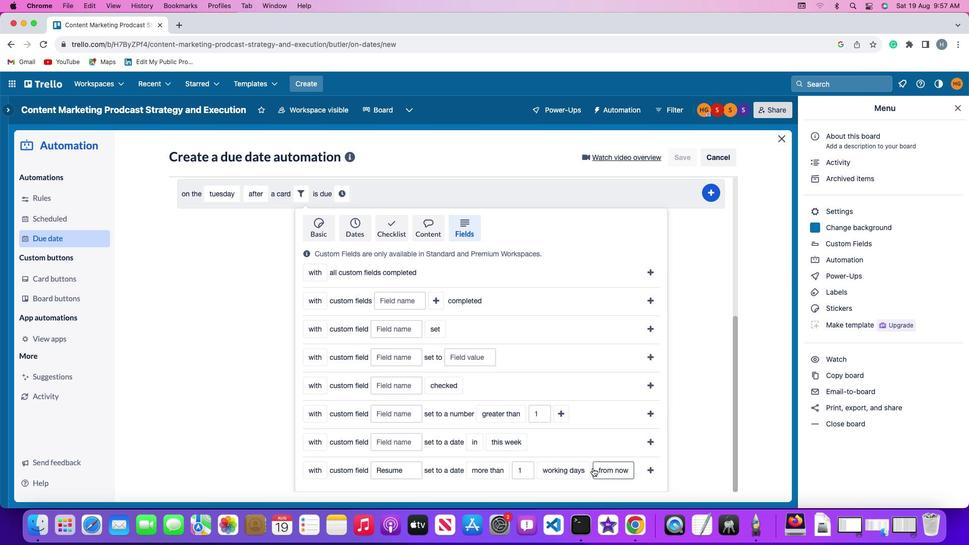 
Action: Mouse moved to (605, 458)
Screenshot: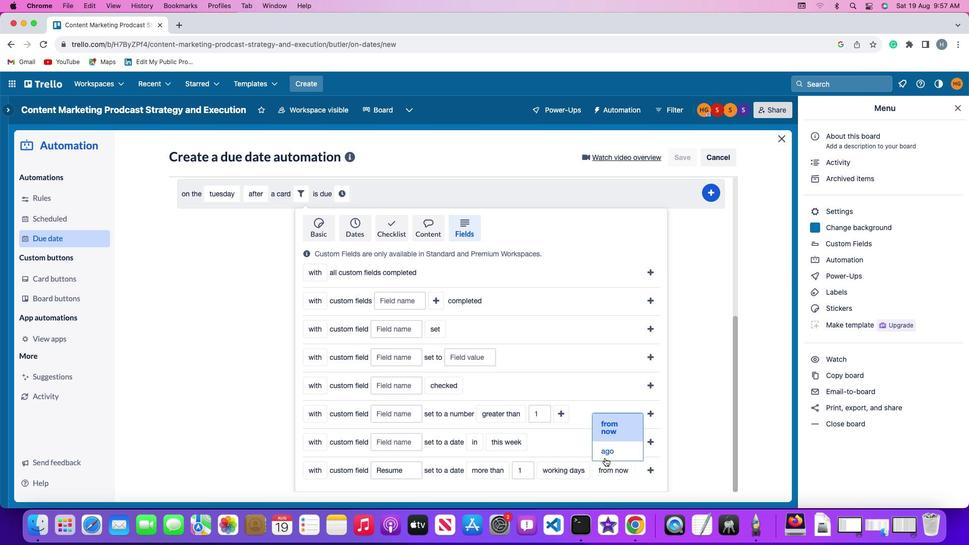 
Action: Mouse pressed left at (605, 458)
Screenshot: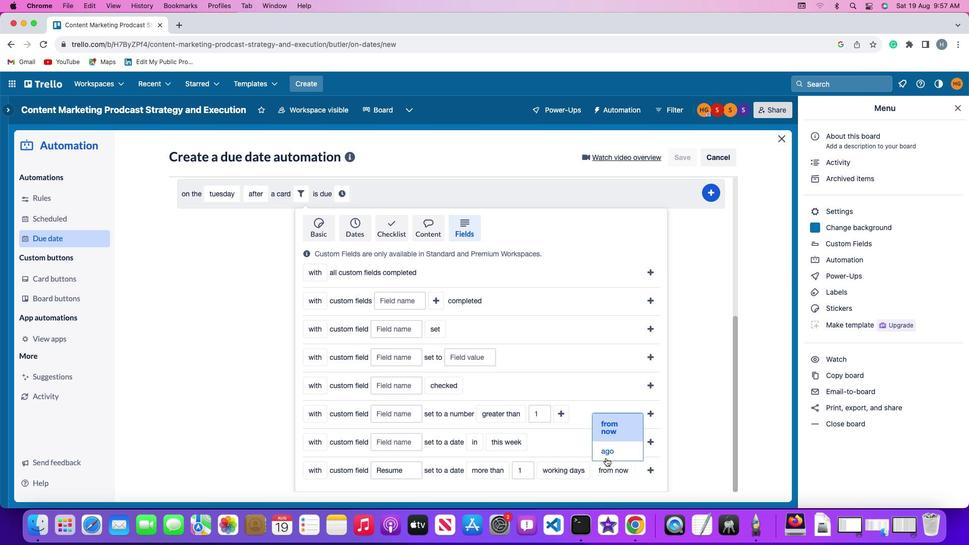 
Action: Mouse moved to (638, 469)
Screenshot: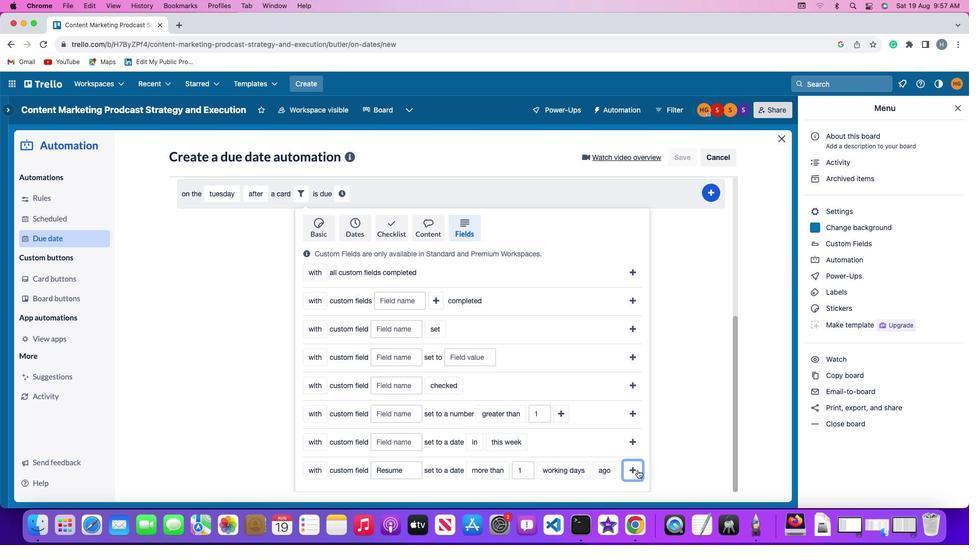 
Action: Mouse pressed left at (638, 469)
Screenshot: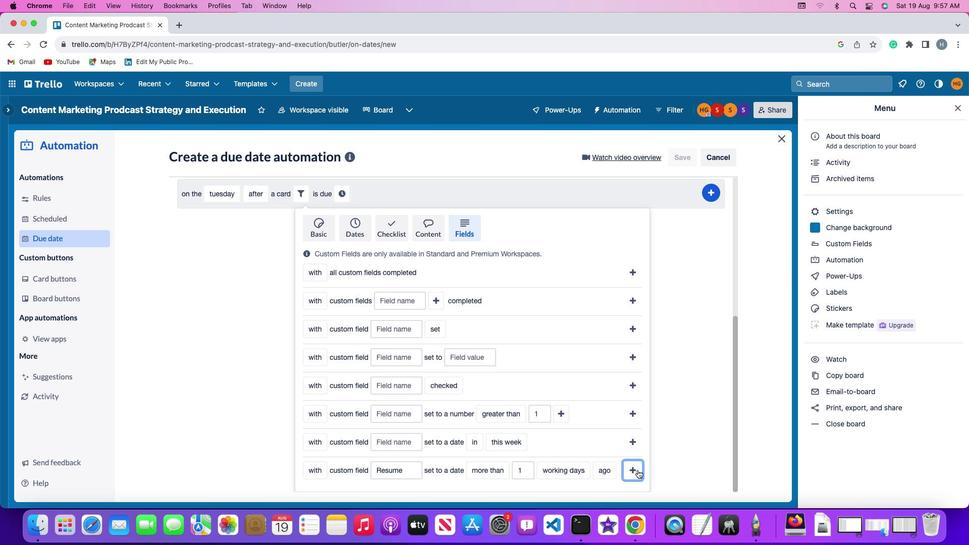 
Action: Mouse moved to (594, 441)
Screenshot: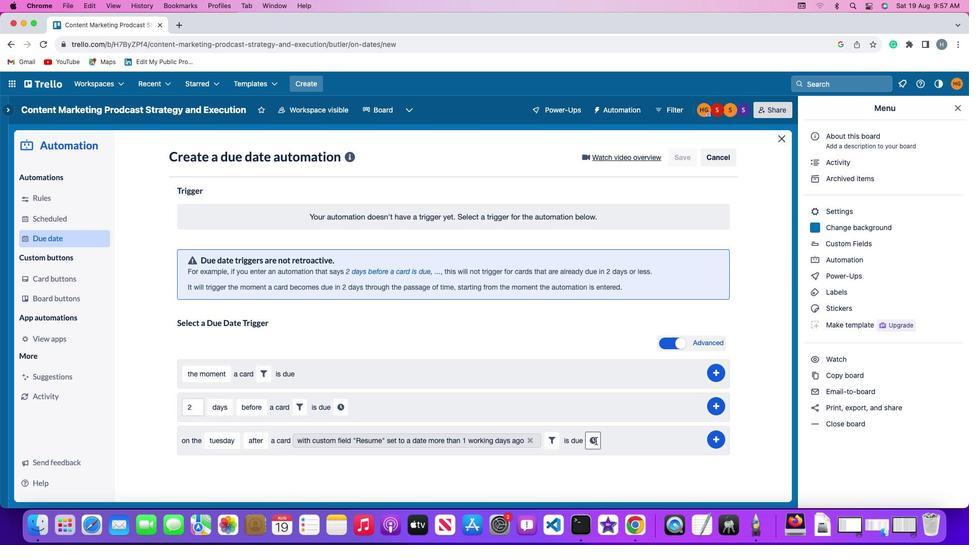 
Action: Mouse pressed left at (594, 441)
Screenshot: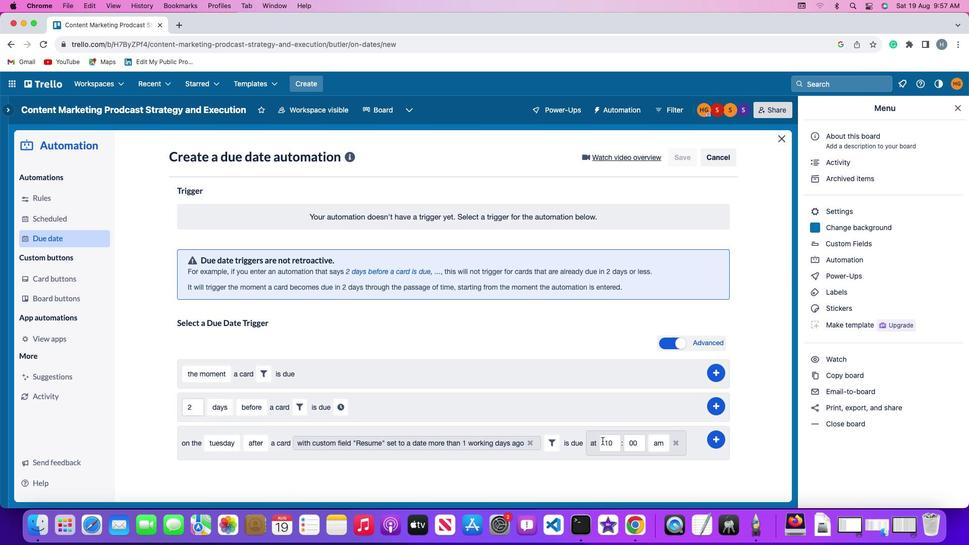 
Action: Mouse moved to (617, 442)
Screenshot: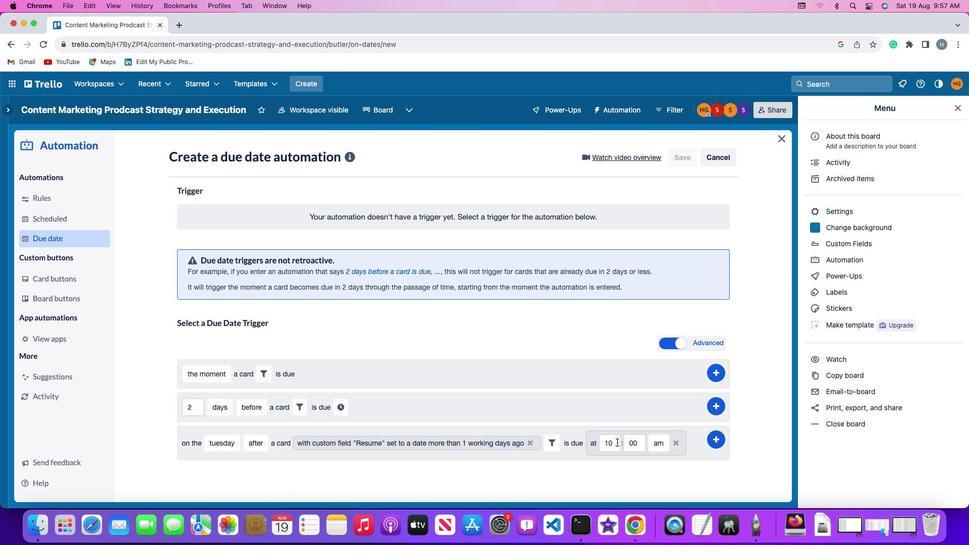 
Action: Mouse pressed left at (617, 442)
Screenshot: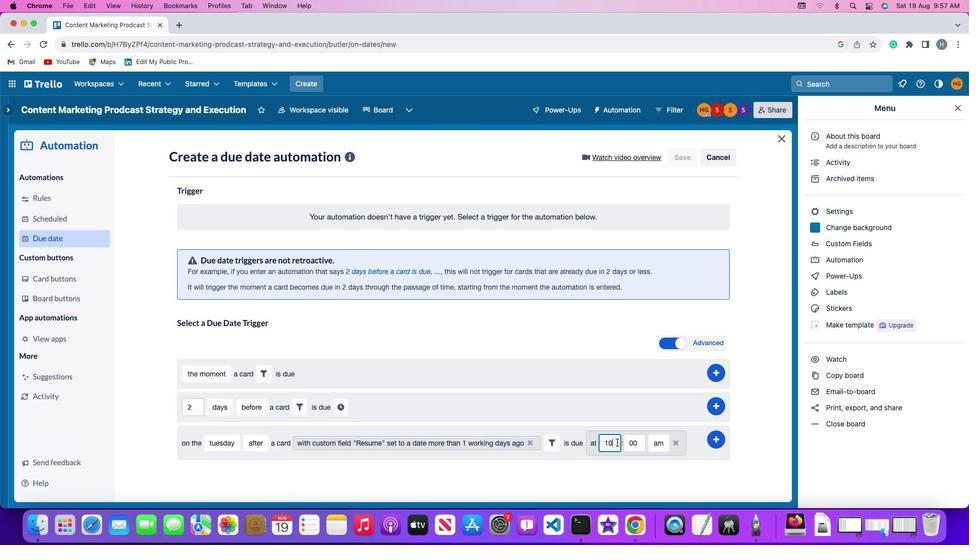 
Action: Key pressed Key.backspace
Screenshot: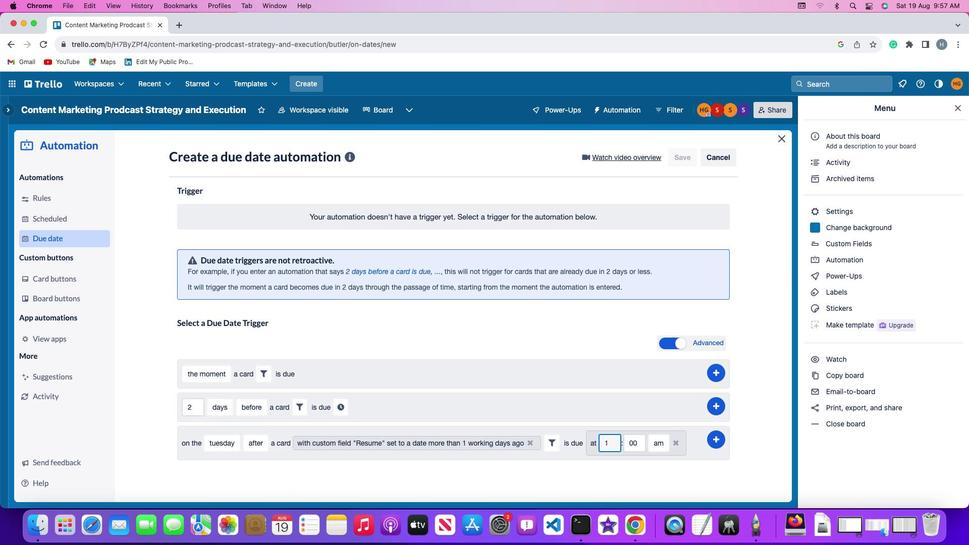 
Action: Mouse moved to (617, 442)
Screenshot: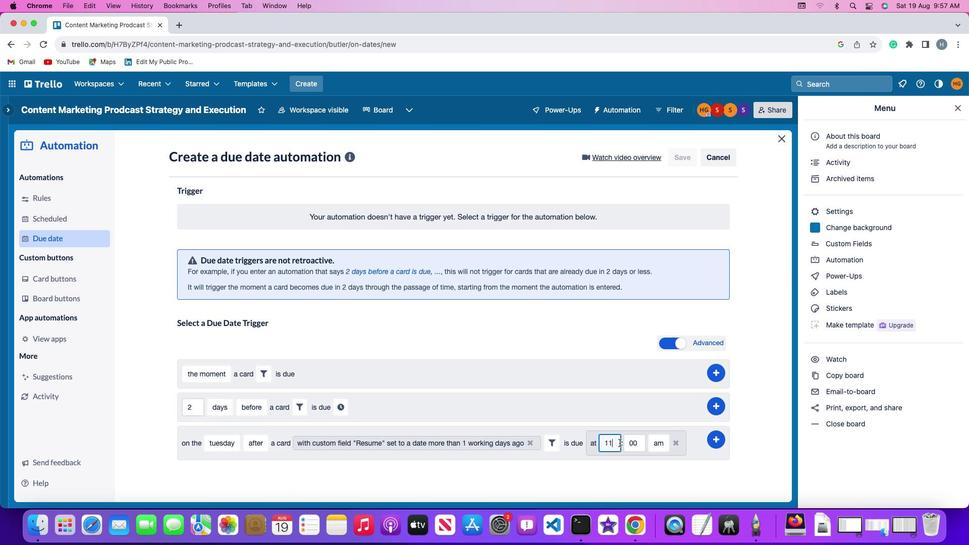 
Action: Key pressed '1'
Screenshot: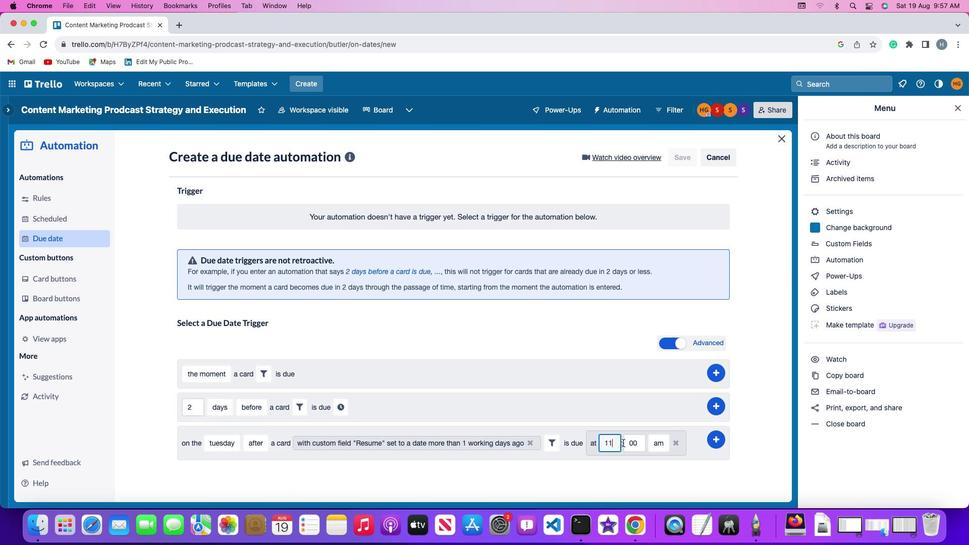 
Action: Mouse moved to (637, 442)
Screenshot: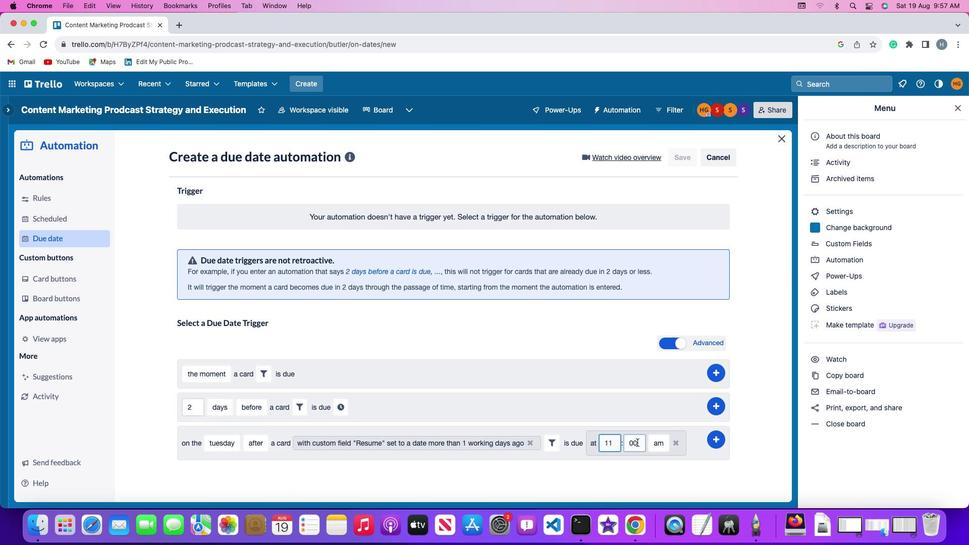 
Action: Mouse pressed left at (637, 442)
Screenshot: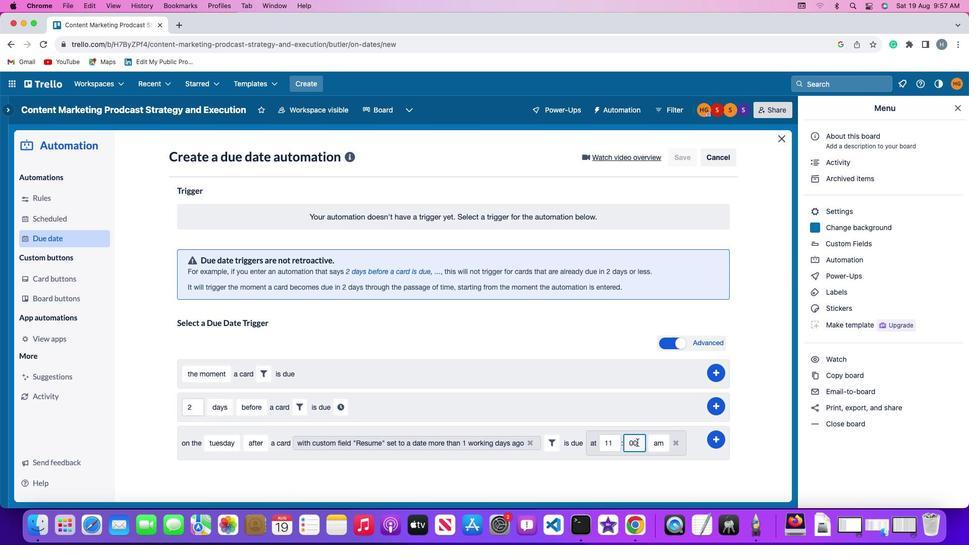
Action: Key pressed Key.backspaceKey.backspace
Screenshot: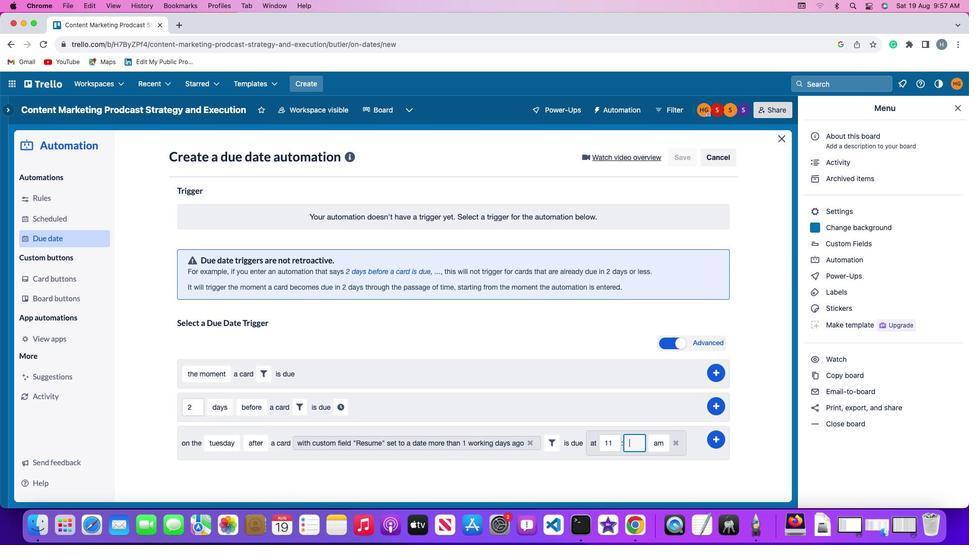 
Action: Mouse moved to (637, 442)
Screenshot: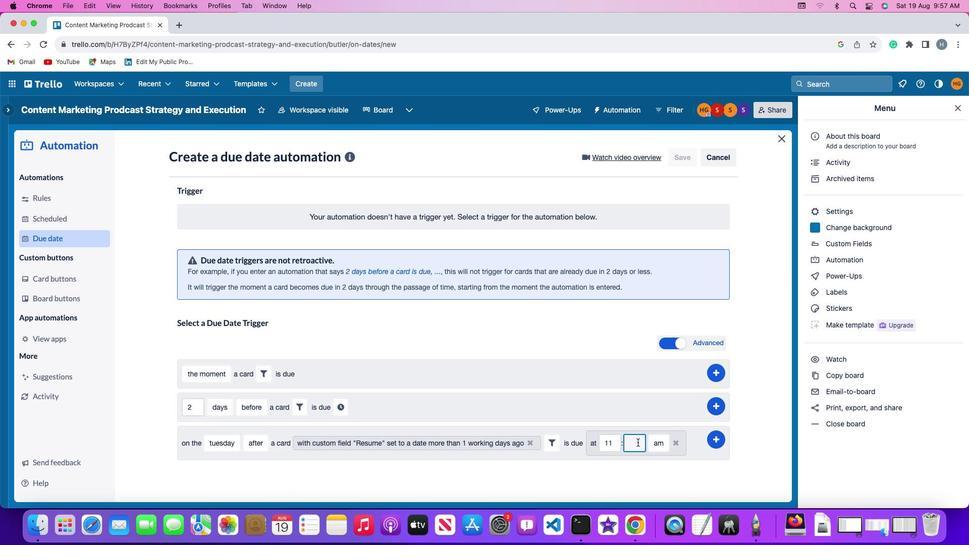 
Action: Key pressed '0''0'
Screenshot: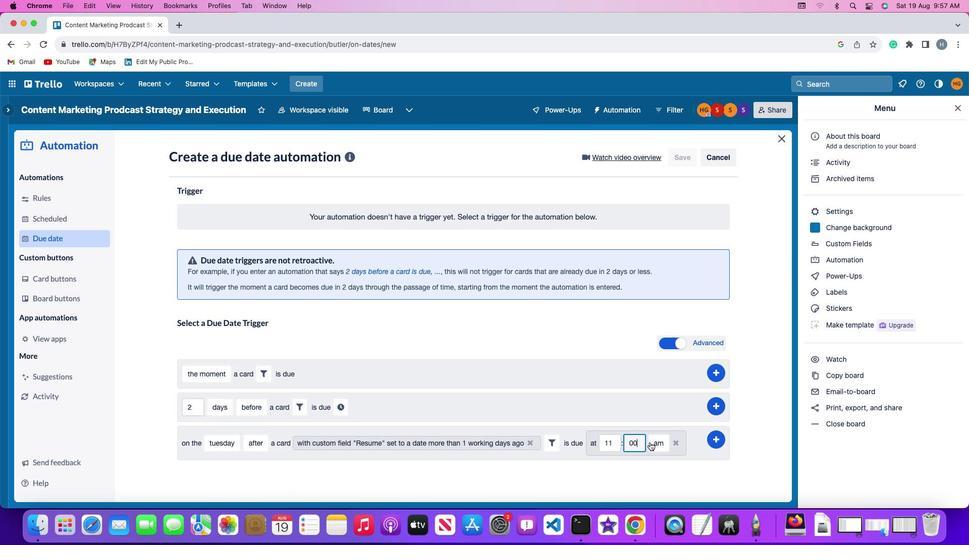 
Action: Mouse moved to (655, 441)
Screenshot: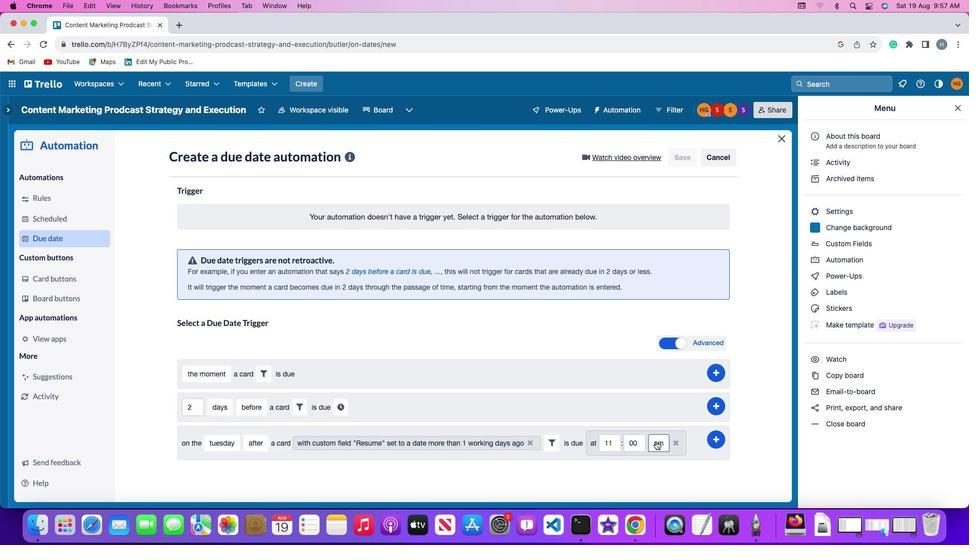 
Action: Mouse pressed left at (655, 441)
Screenshot: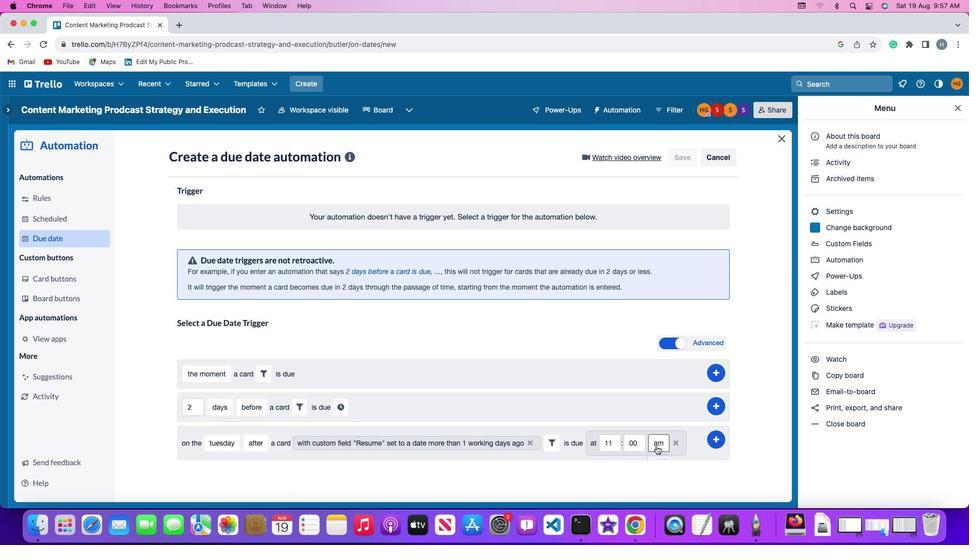 
Action: Mouse moved to (658, 460)
Screenshot: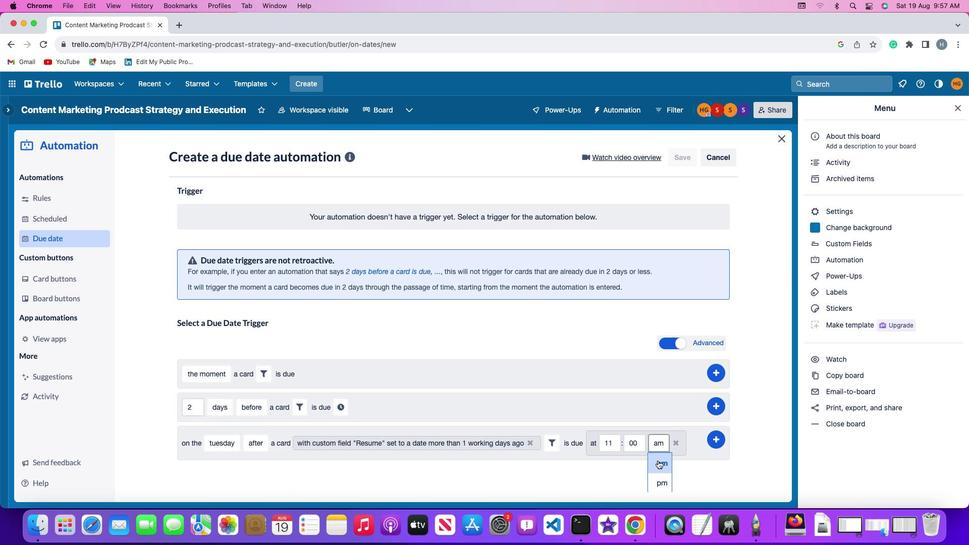 
Action: Mouse pressed left at (658, 460)
Screenshot: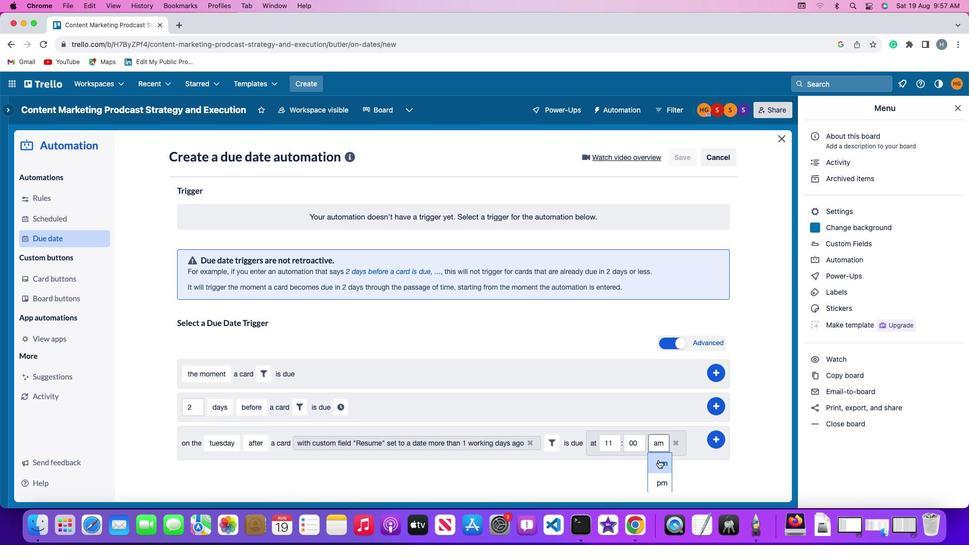 
Action: Mouse moved to (716, 439)
Screenshot: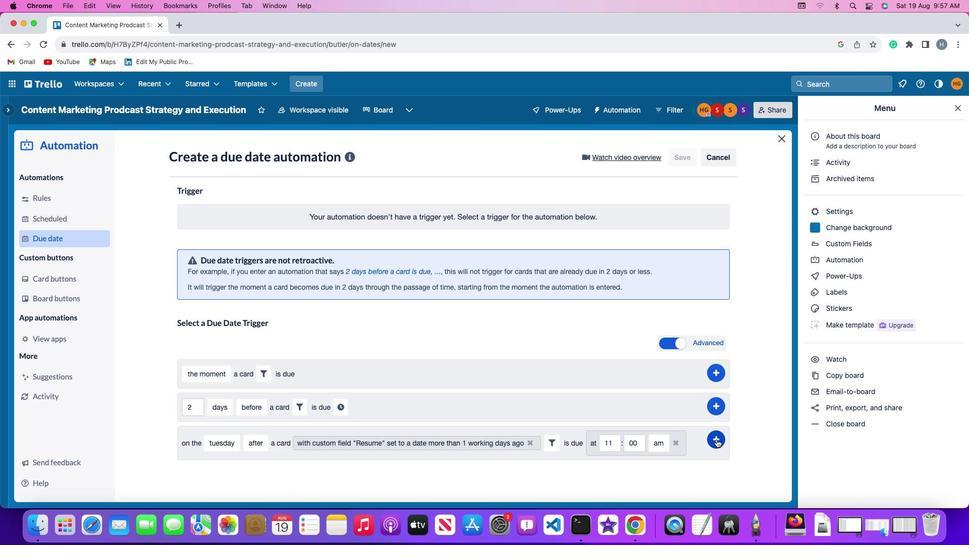 
Action: Mouse pressed left at (716, 439)
Screenshot: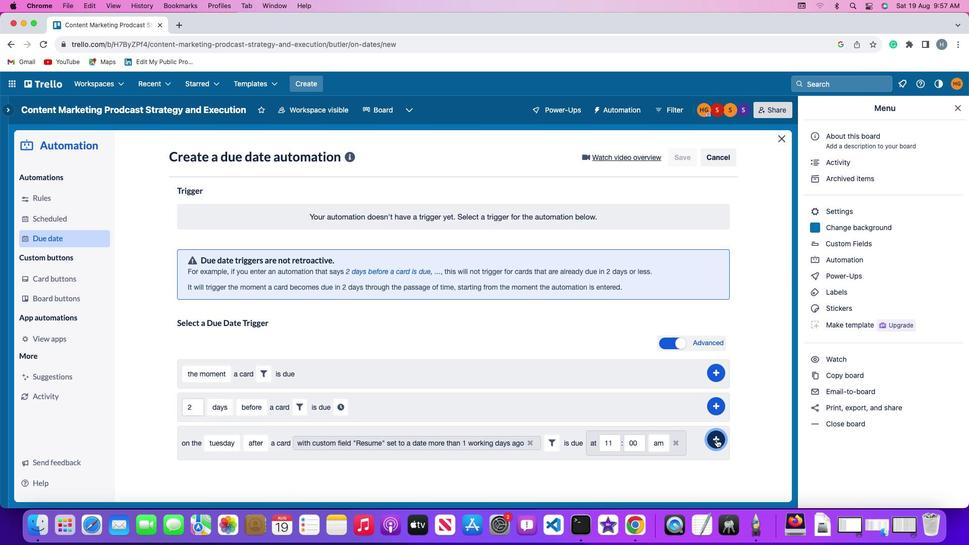 
Action: Mouse moved to (756, 387)
Screenshot: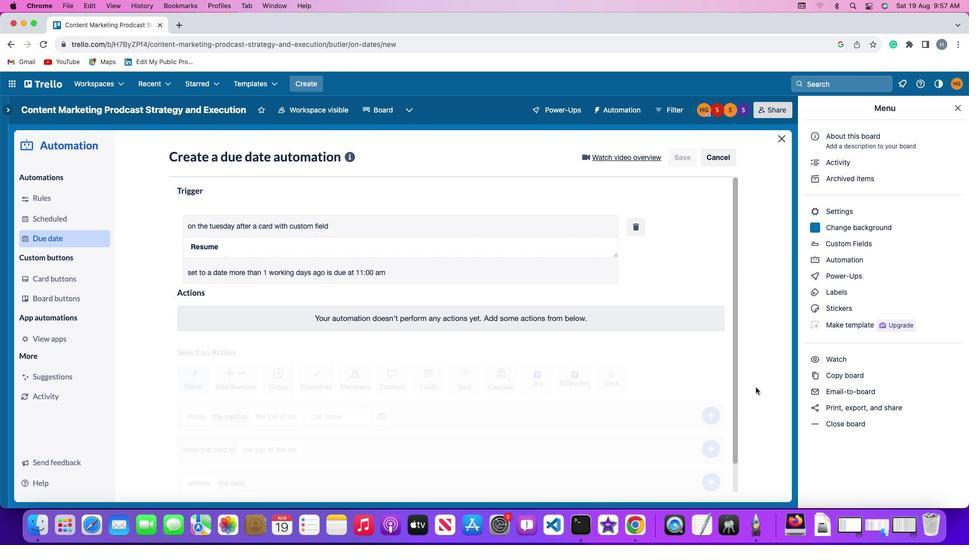 
